 Task: Reset all filters.
Action: Mouse moved to (474, 209)
Screenshot: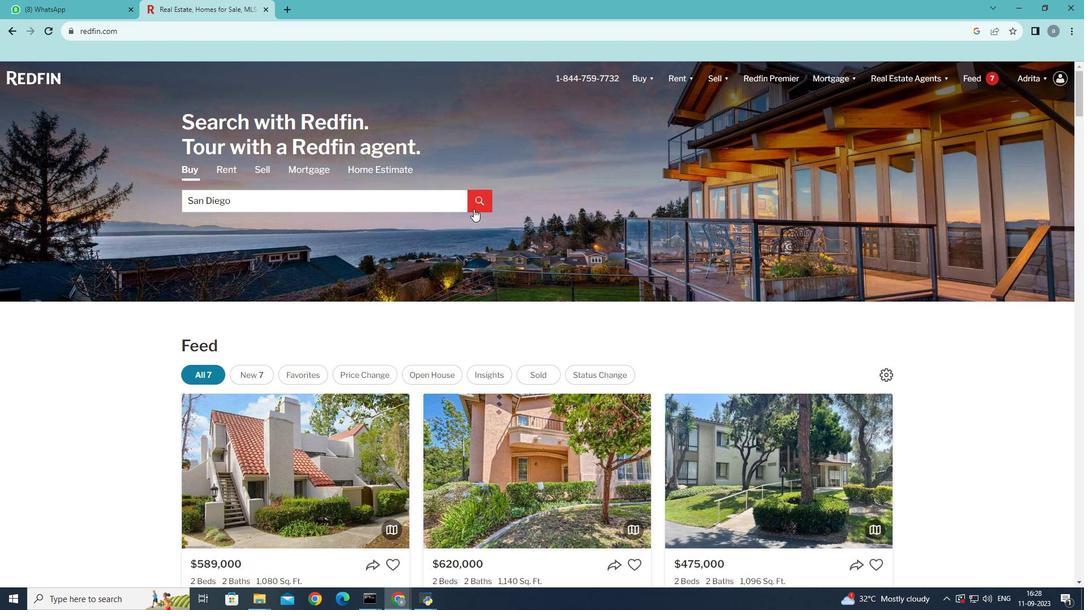 
Action: Mouse pressed left at (474, 209)
Screenshot: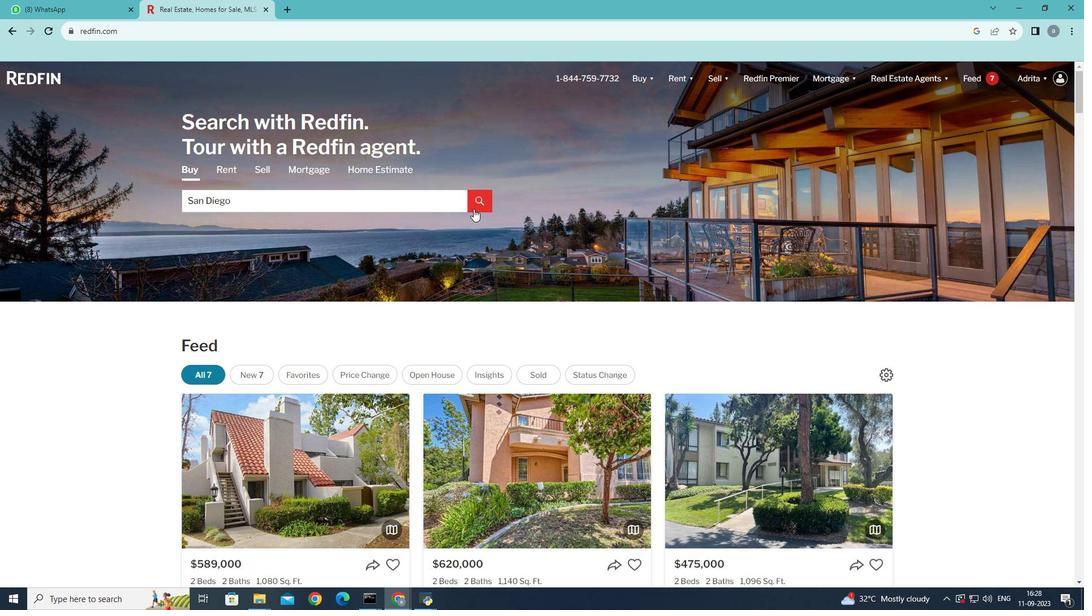
Action: Mouse moved to (962, 148)
Screenshot: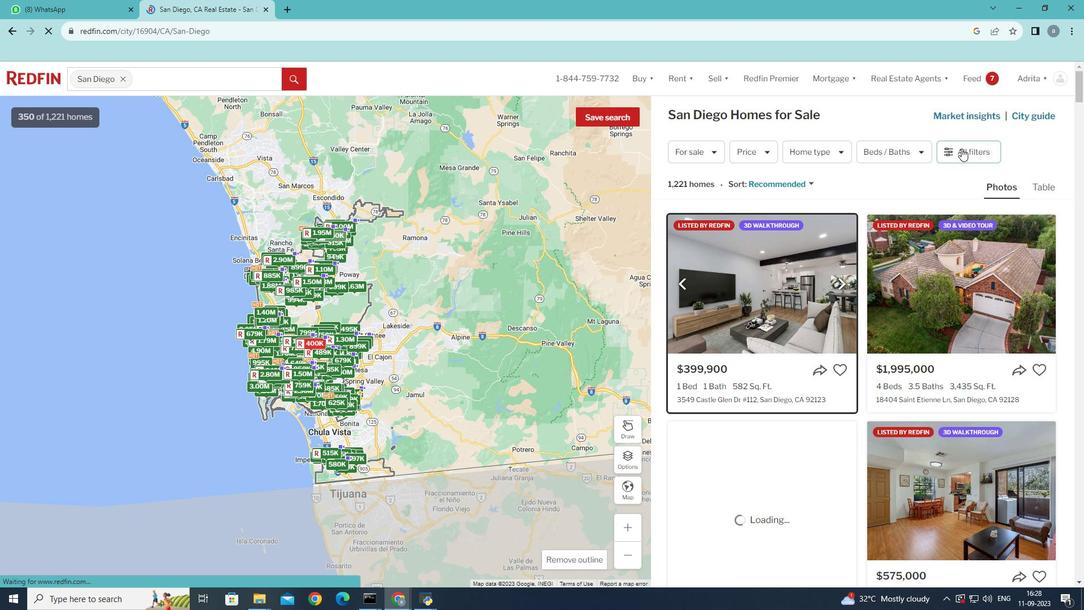 
Action: Mouse pressed left at (962, 148)
Screenshot: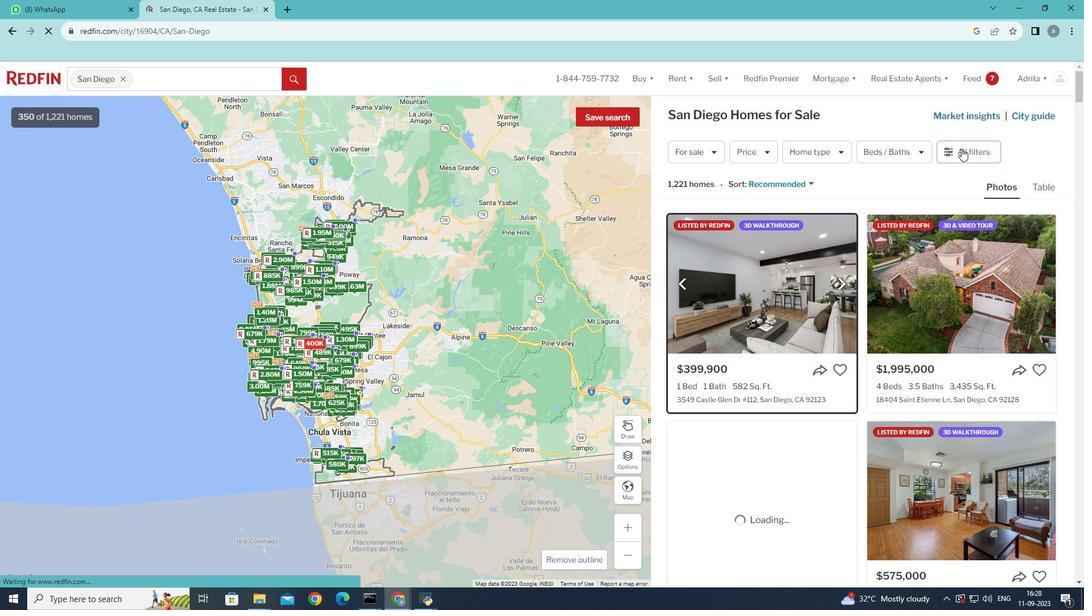 
Action: Mouse moved to (905, 303)
Screenshot: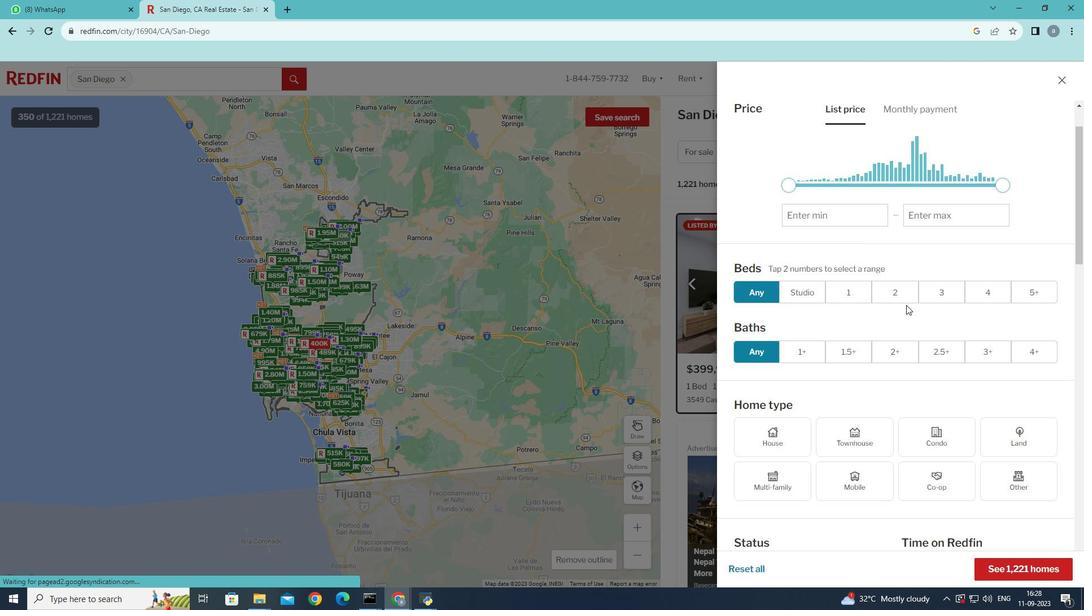 
Action: Mouse scrolled (905, 303) with delta (0, 0)
Screenshot: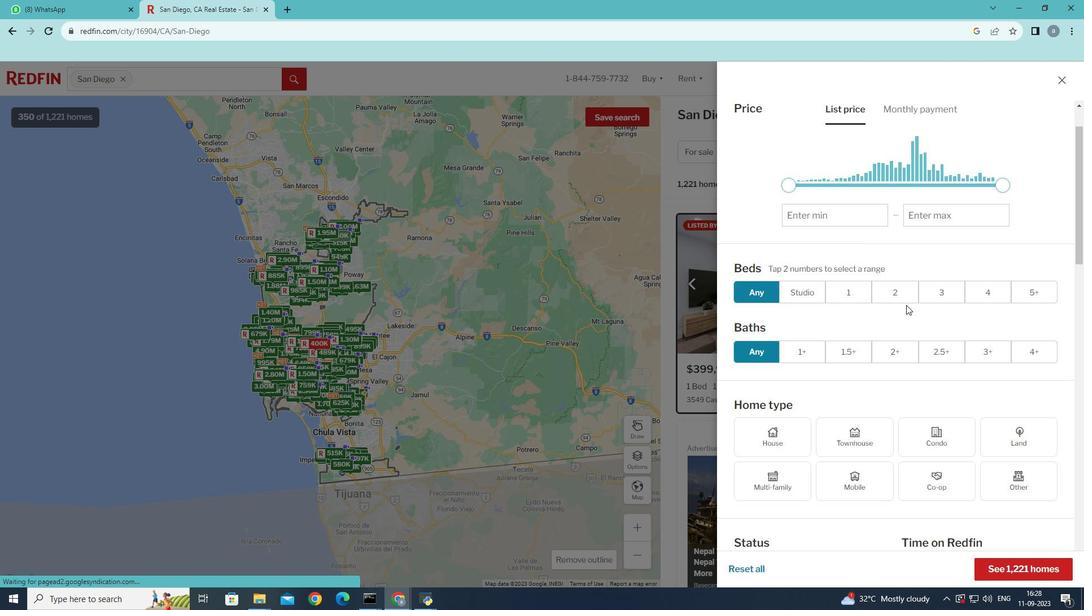 
Action: Mouse moved to (905, 304)
Screenshot: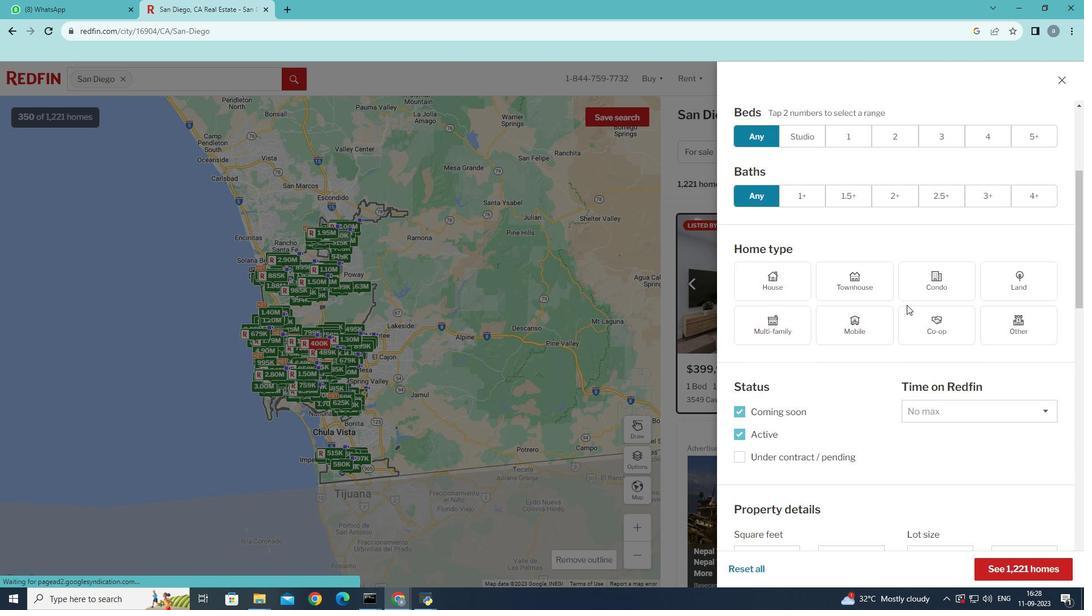 
Action: Mouse scrolled (905, 303) with delta (0, 0)
Screenshot: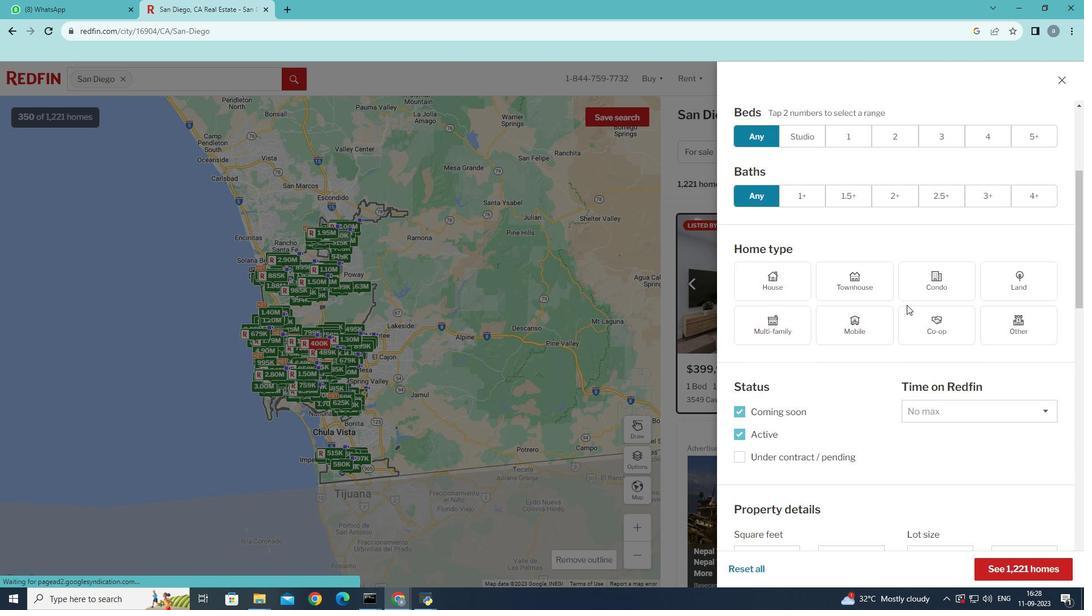 
Action: Mouse moved to (906, 305)
Screenshot: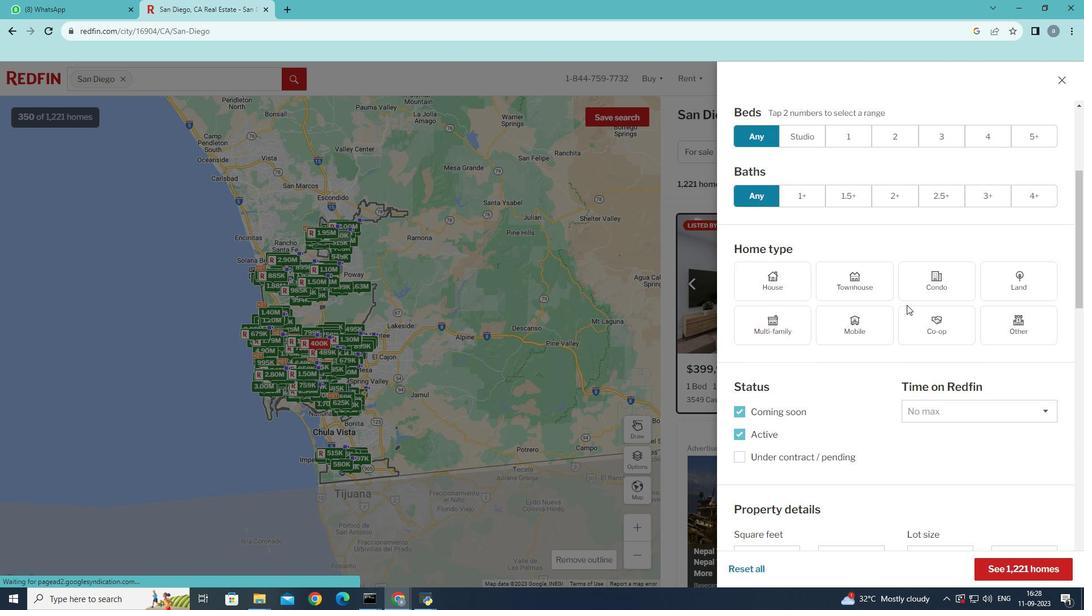 
Action: Mouse scrolled (906, 304) with delta (0, 0)
Screenshot: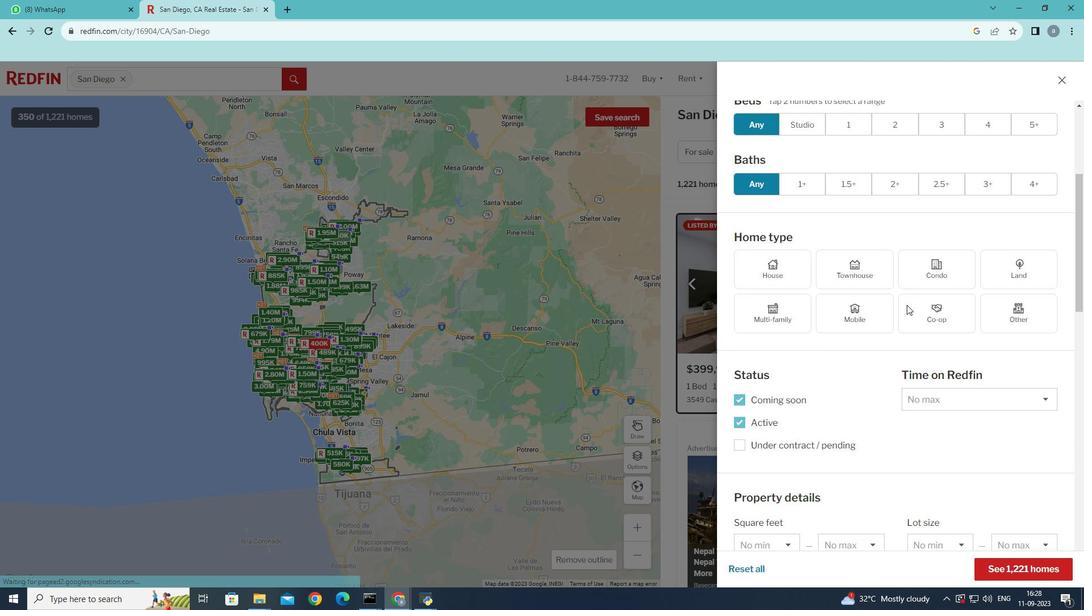 
Action: Mouse moved to (906, 305)
Screenshot: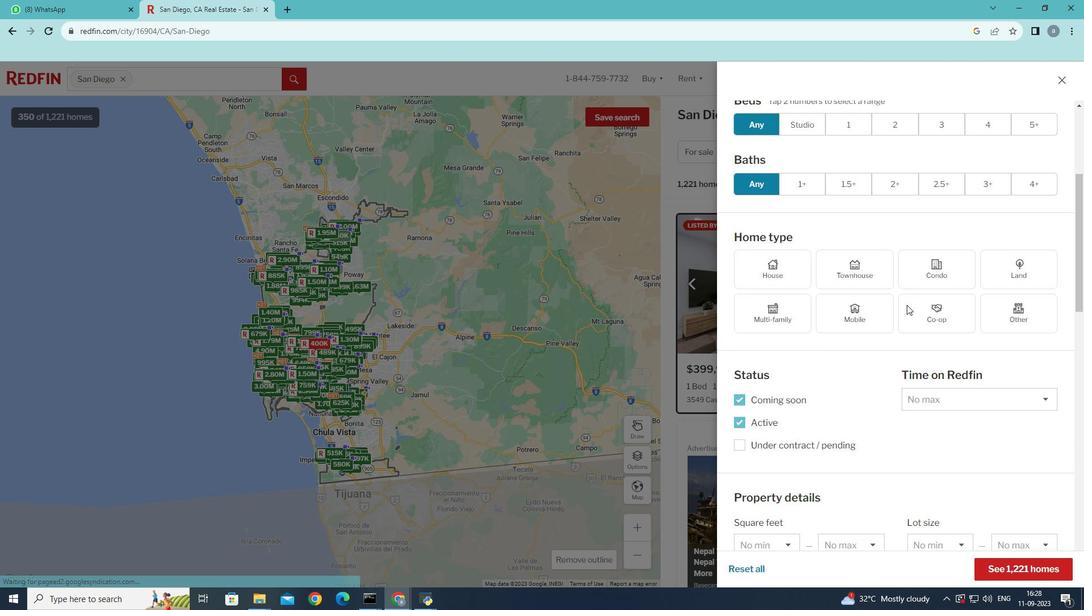 
Action: Mouse scrolled (906, 304) with delta (0, 0)
Screenshot: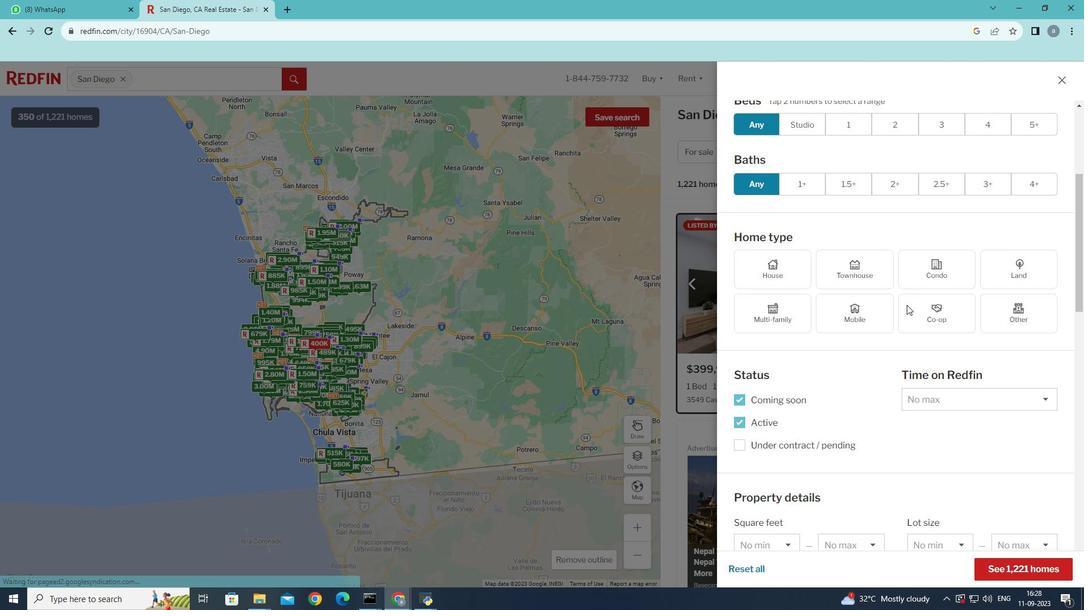 
Action: Mouse moved to (907, 305)
Screenshot: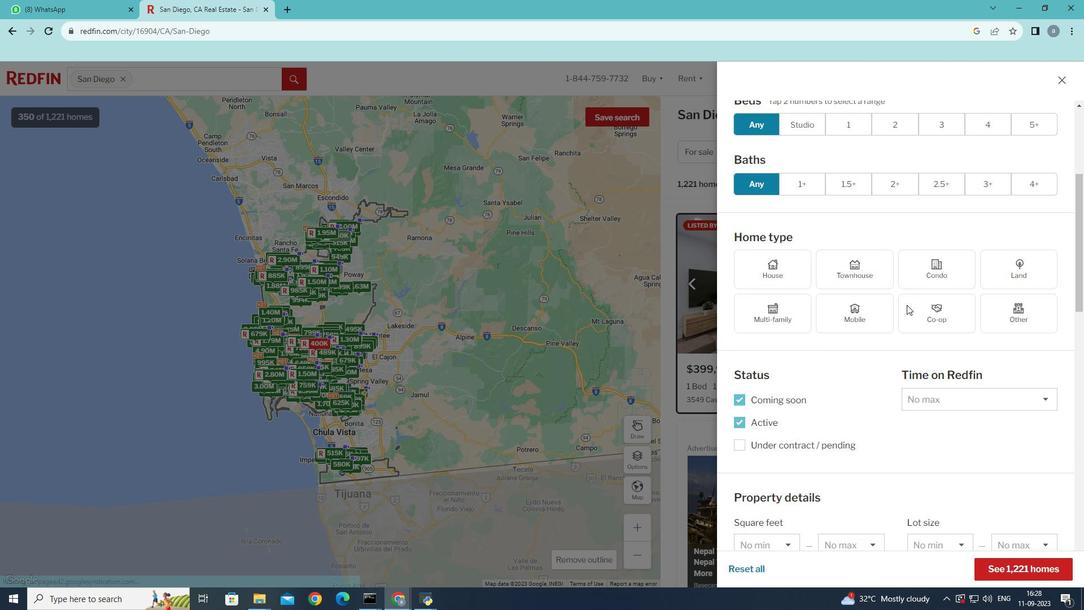 
Action: Mouse scrolled (907, 304) with delta (0, 0)
Screenshot: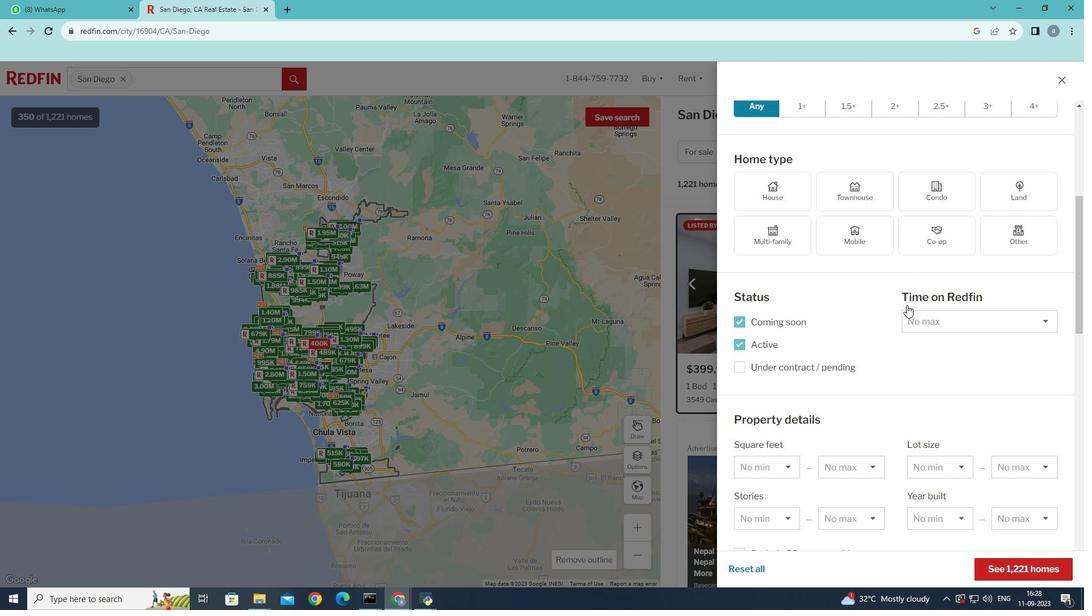 
Action: Mouse scrolled (907, 304) with delta (0, 0)
Screenshot: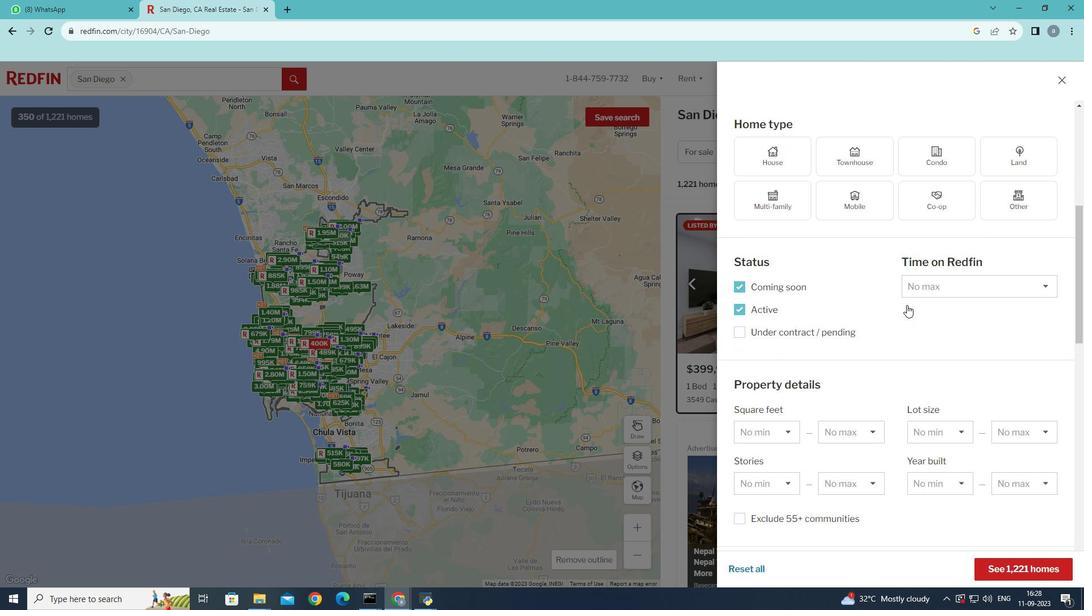 
Action: Mouse moved to (908, 305)
Screenshot: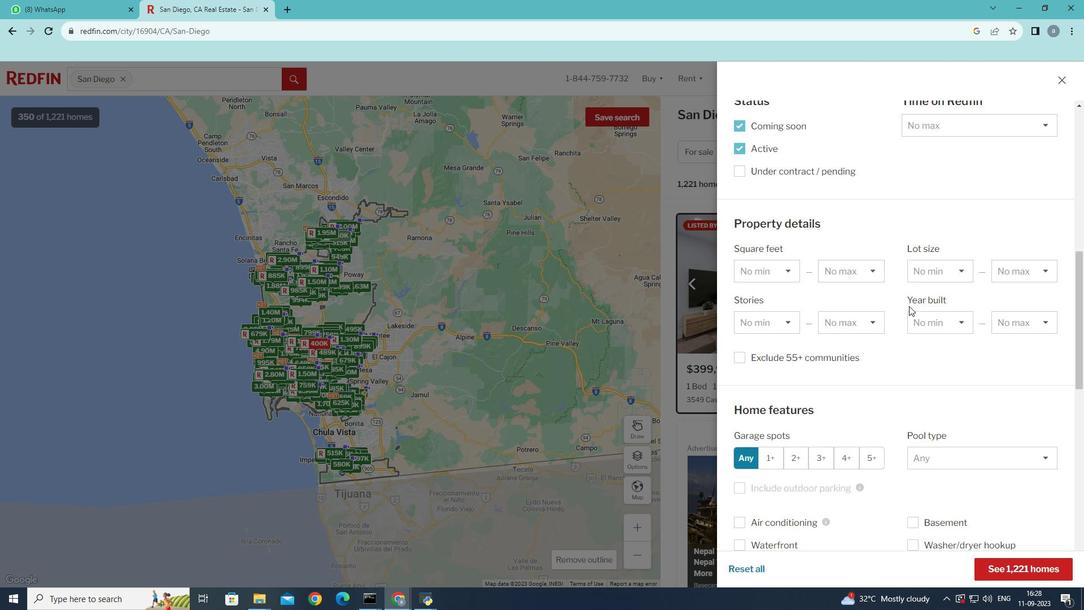 
Action: Mouse scrolled (908, 304) with delta (0, 0)
Screenshot: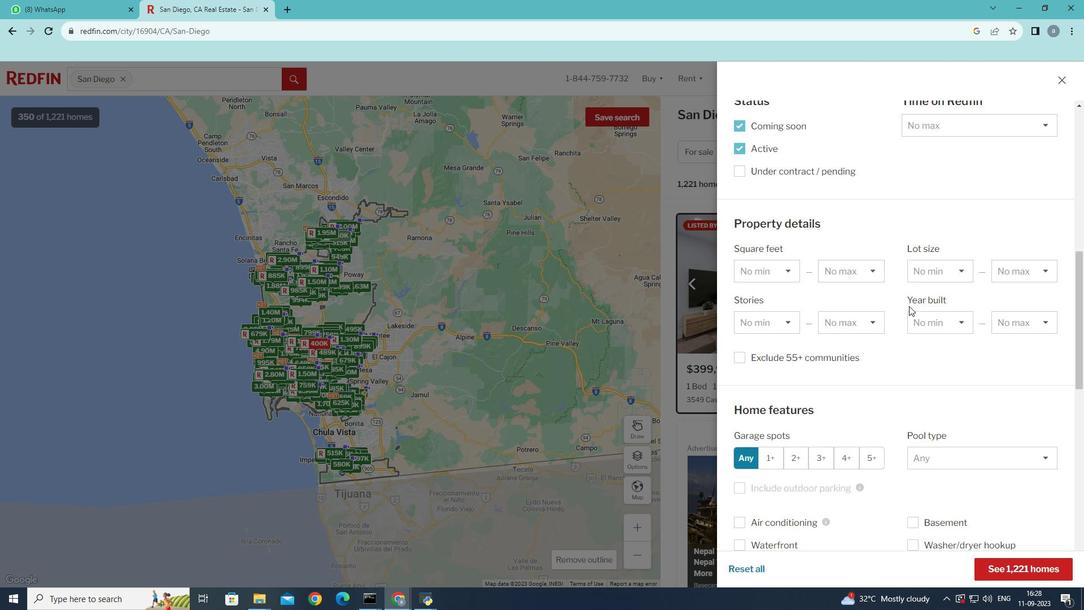 
Action: Mouse moved to (909, 306)
Screenshot: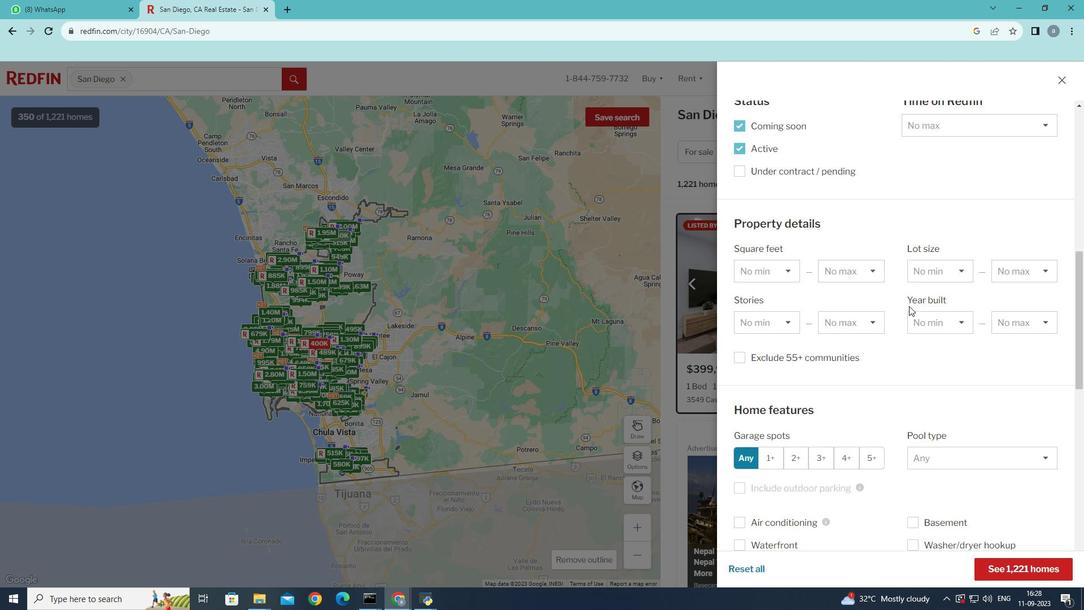 
Action: Mouse scrolled (909, 305) with delta (0, 0)
Screenshot: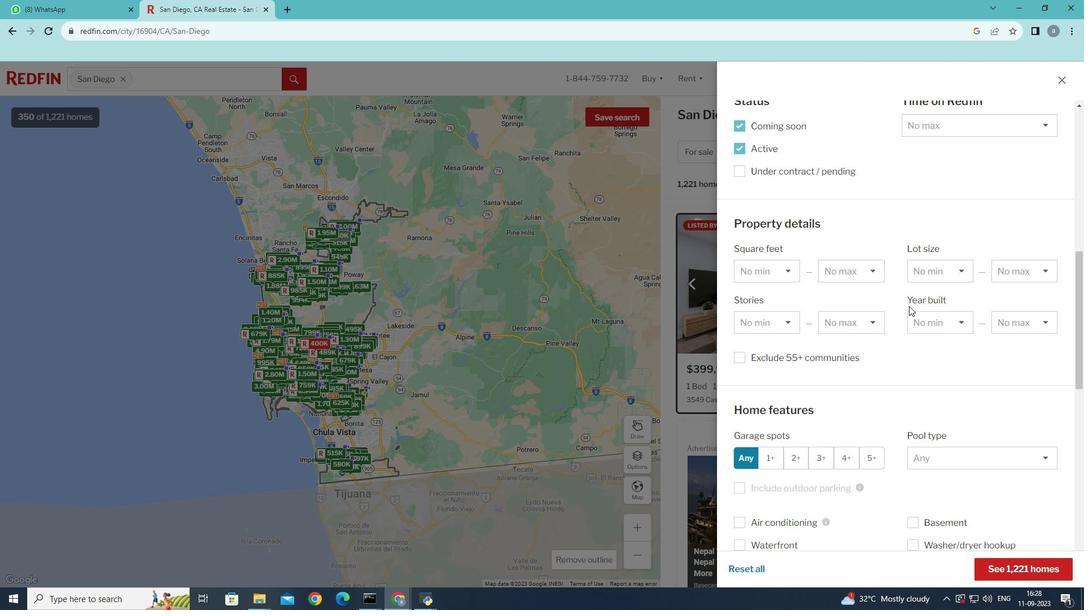 
Action: Mouse scrolled (909, 305) with delta (0, 0)
Screenshot: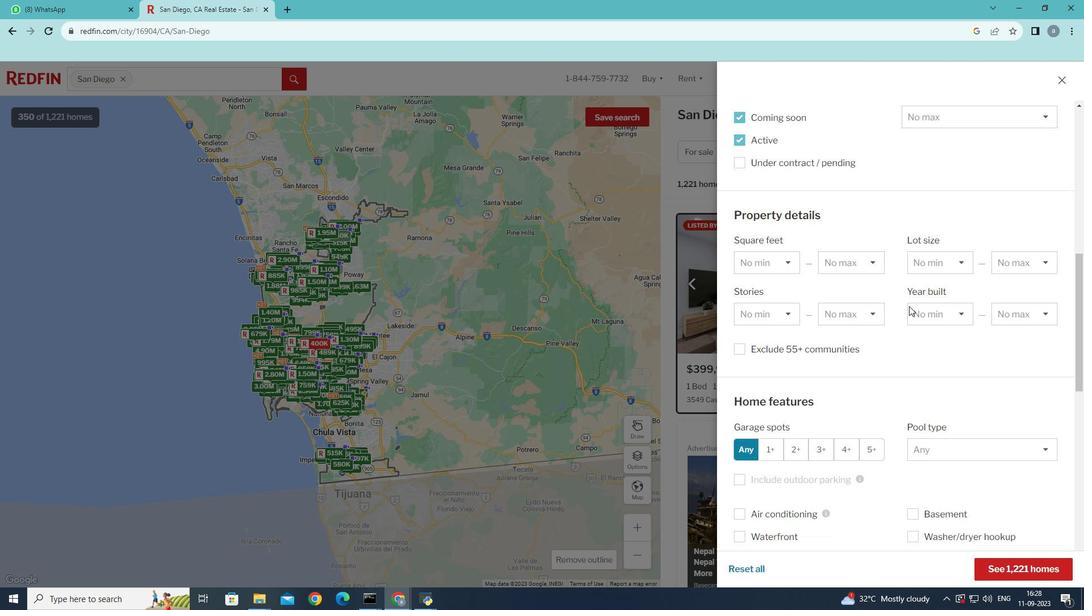 
Action: Mouse moved to (911, 306)
Screenshot: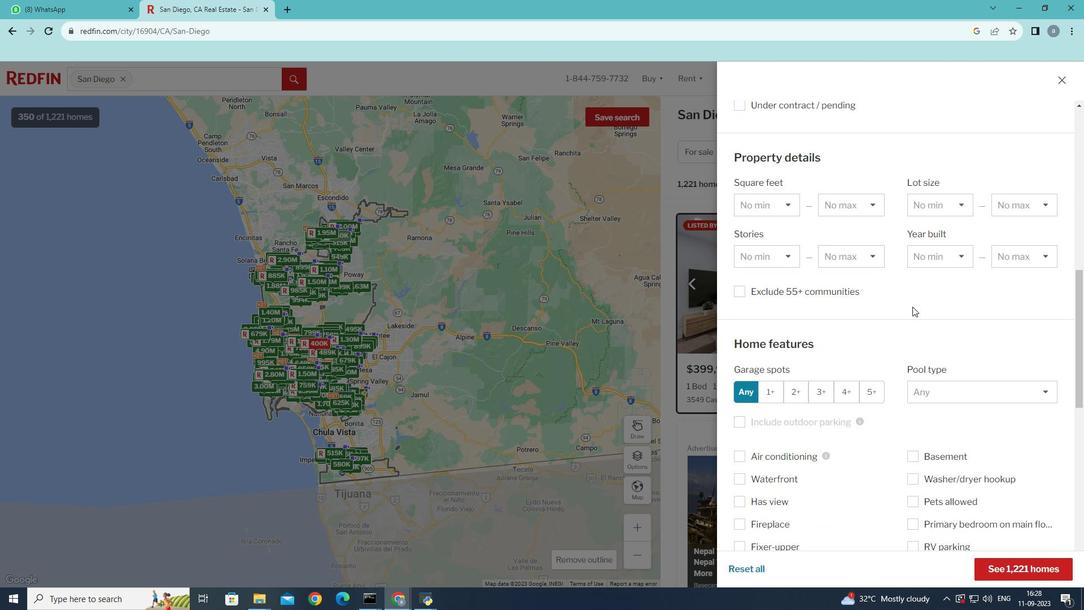 
Action: Mouse scrolled (911, 306) with delta (0, 0)
Screenshot: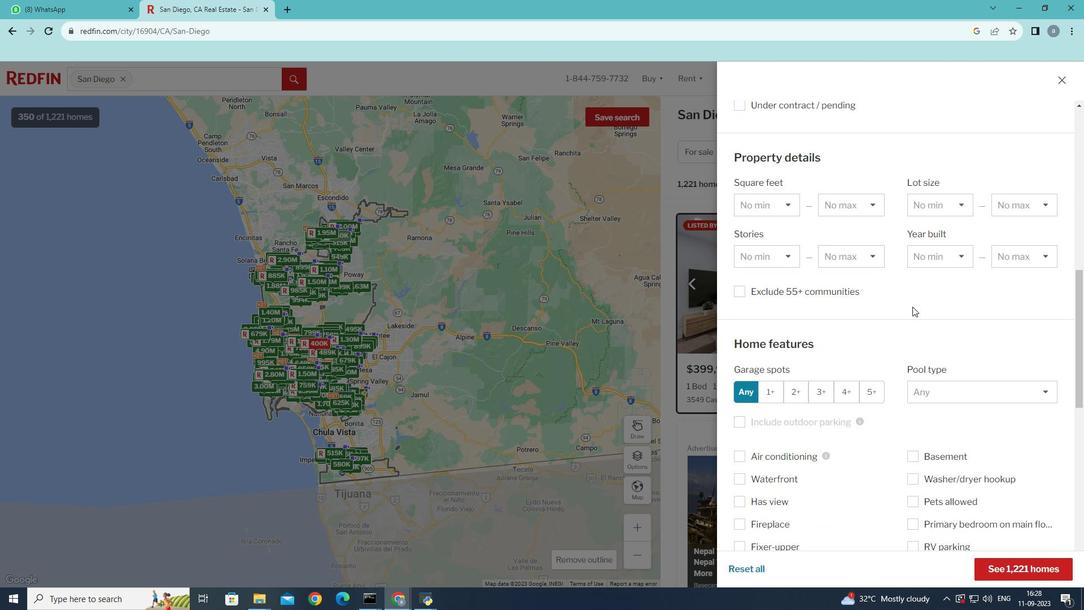 
Action: Mouse moved to (912, 306)
Screenshot: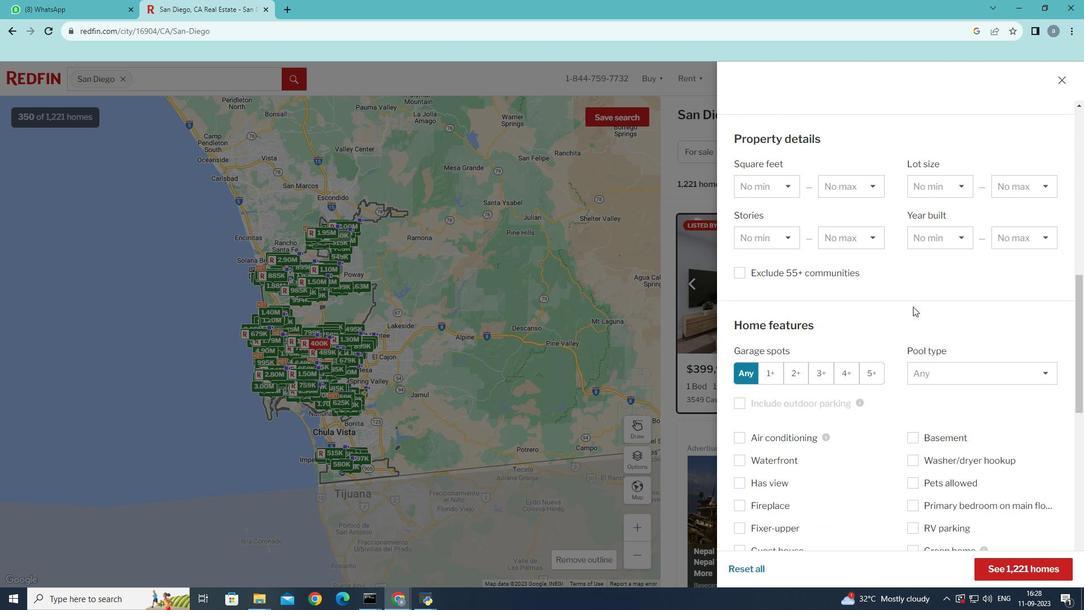 
Action: Mouse scrolled (912, 306) with delta (0, 0)
Screenshot: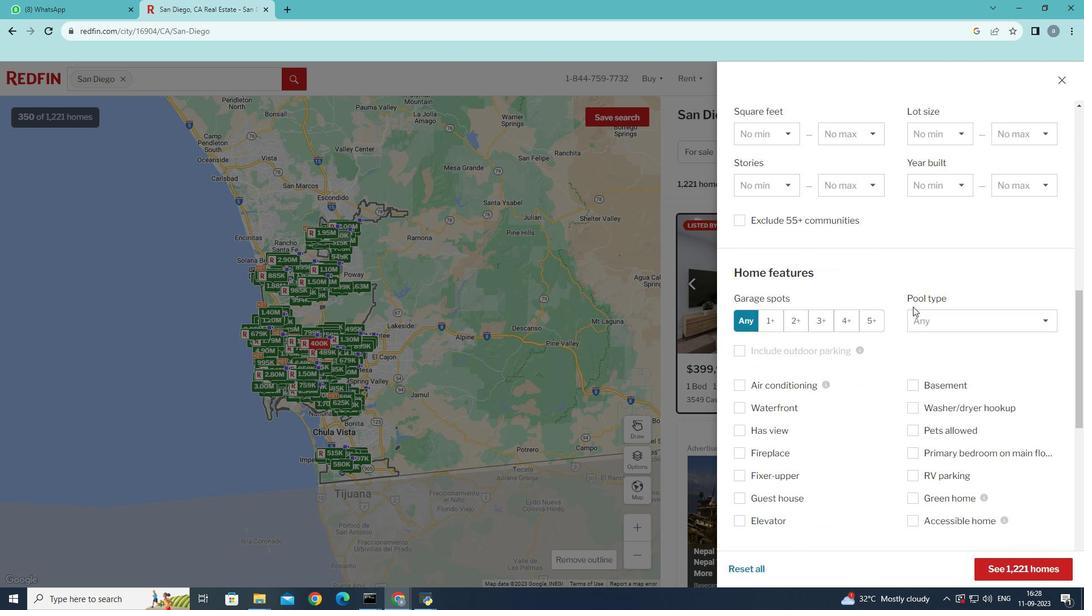 
Action: Mouse moved to (913, 306)
Screenshot: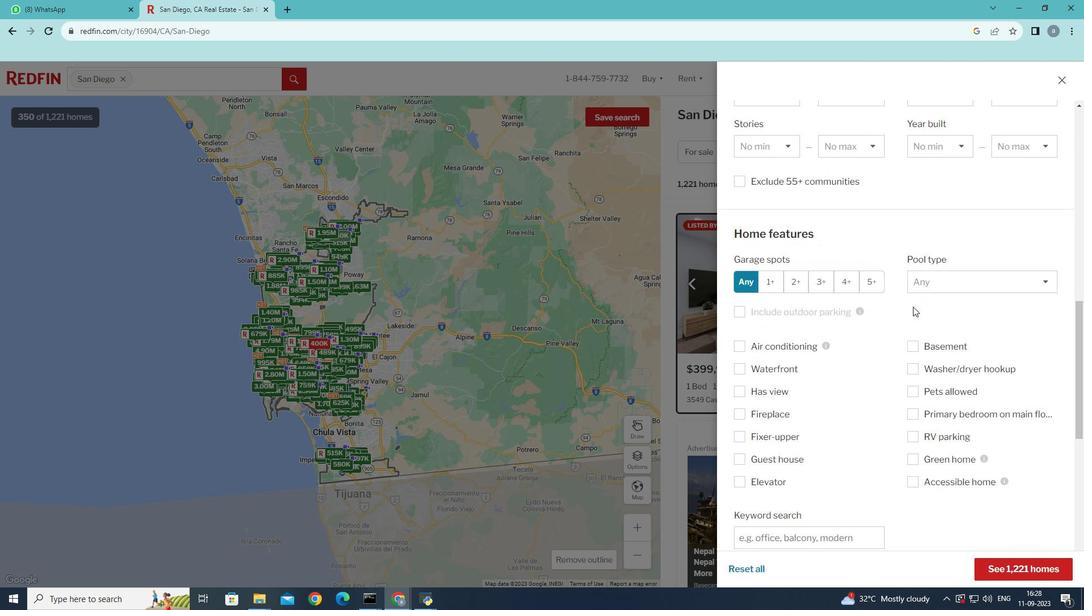 
Action: Mouse scrolled (913, 306) with delta (0, 0)
Screenshot: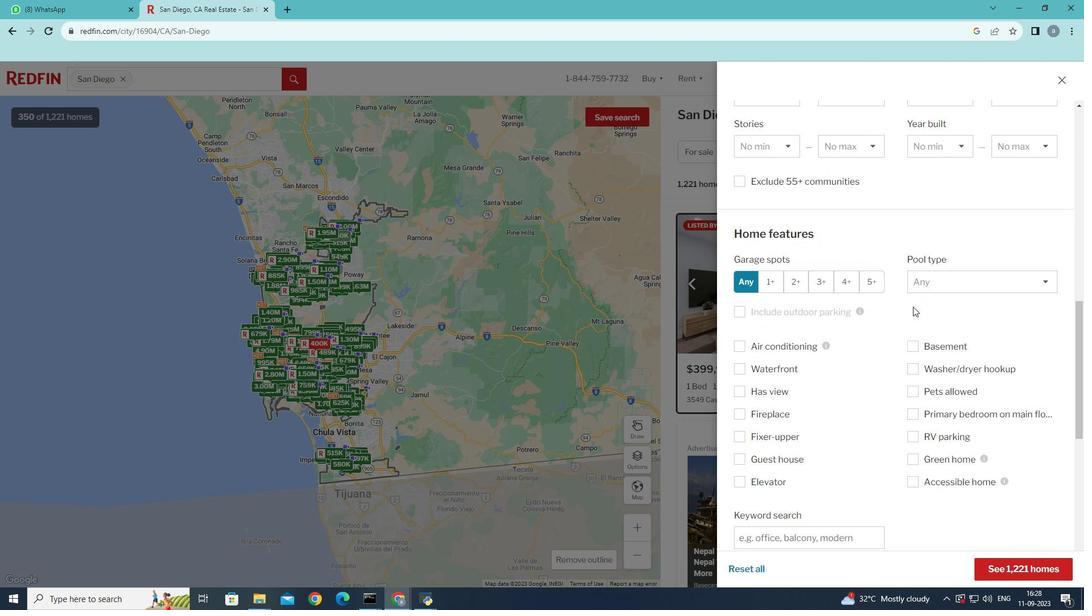 
Action: Mouse moved to (913, 306)
Screenshot: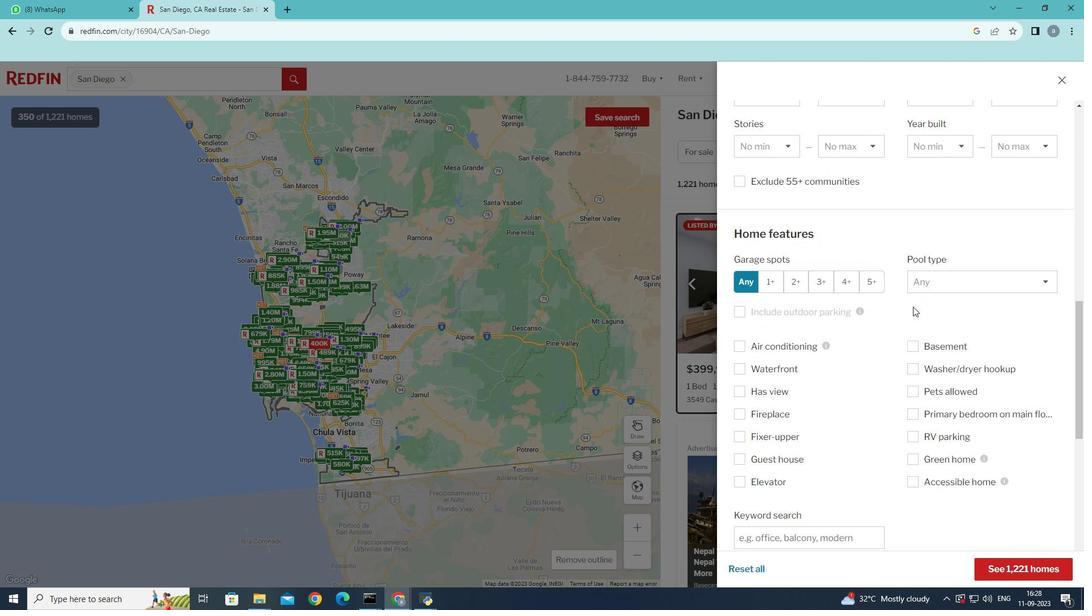 
Action: Mouse scrolled (913, 306) with delta (0, 0)
Screenshot: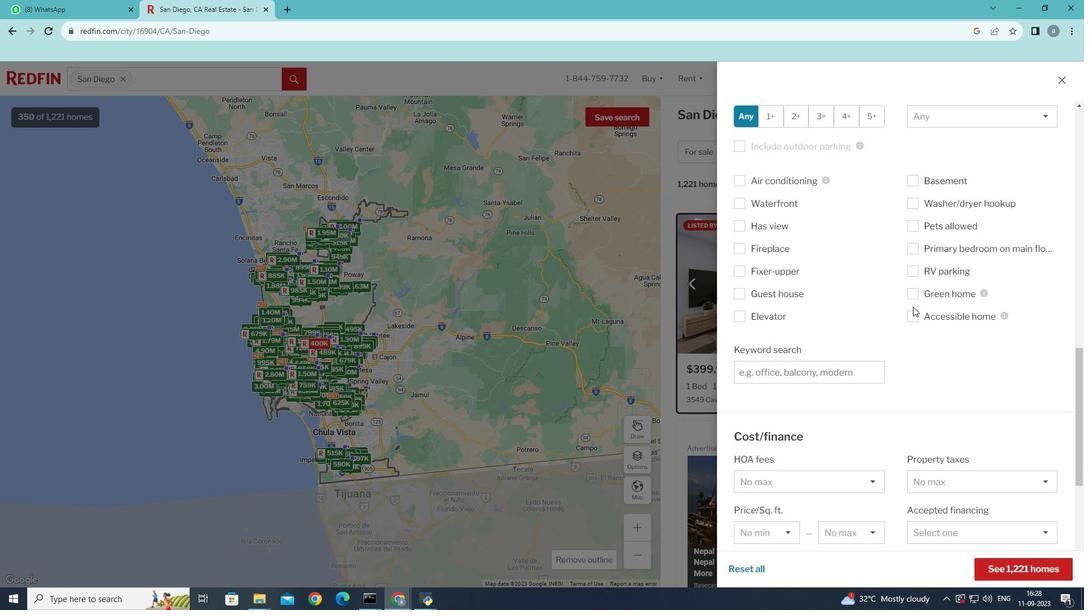 
Action: Mouse scrolled (913, 306) with delta (0, 0)
Screenshot: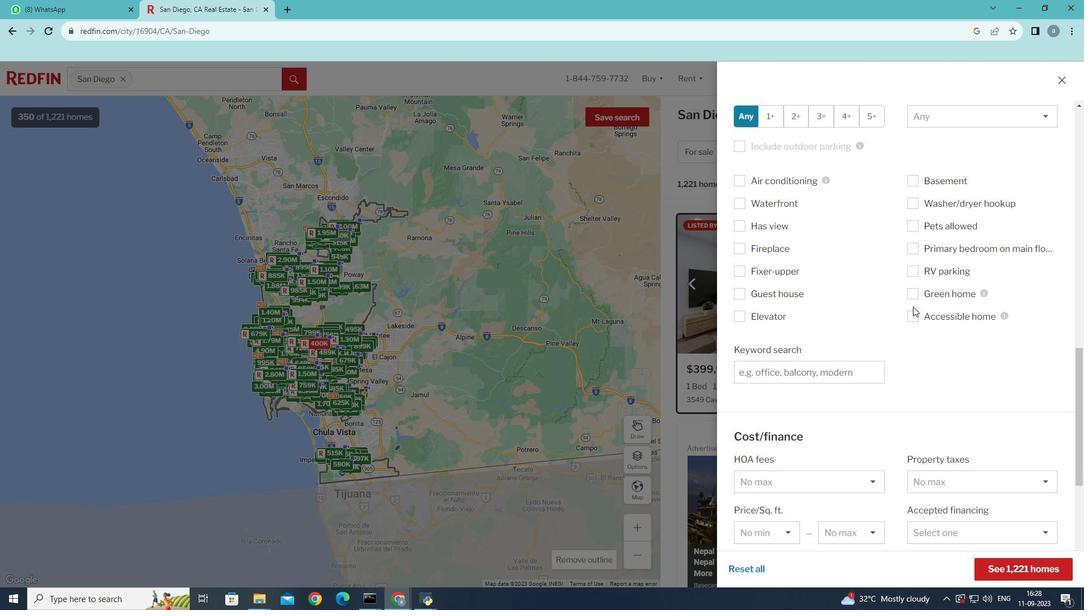 
Action: Mouse scrolled (913, 306) with delta (0, 0)
Screenshot: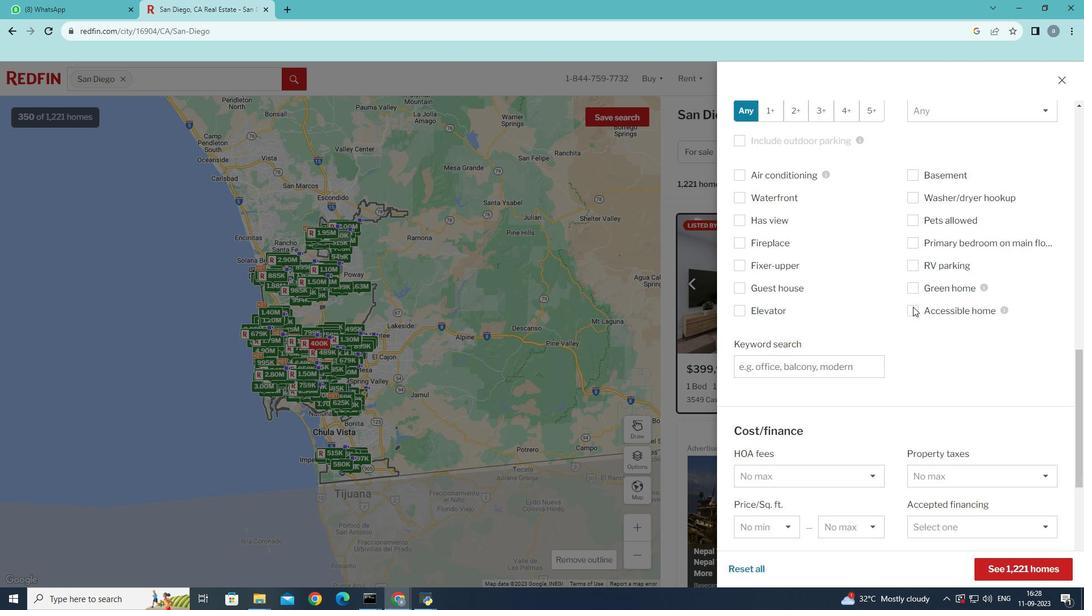 
Action: Mouse scrolled (913, 306) with delta (0, 0)
Screenshot: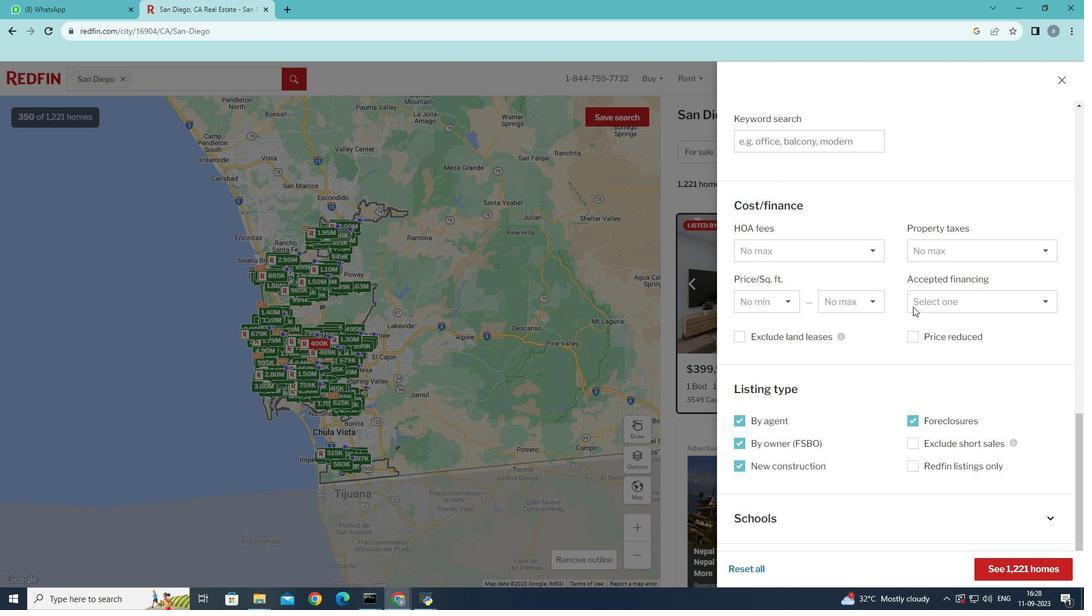 
Action: Mouse scrolled (913, 306) with delta (0, 0)
Screenshot: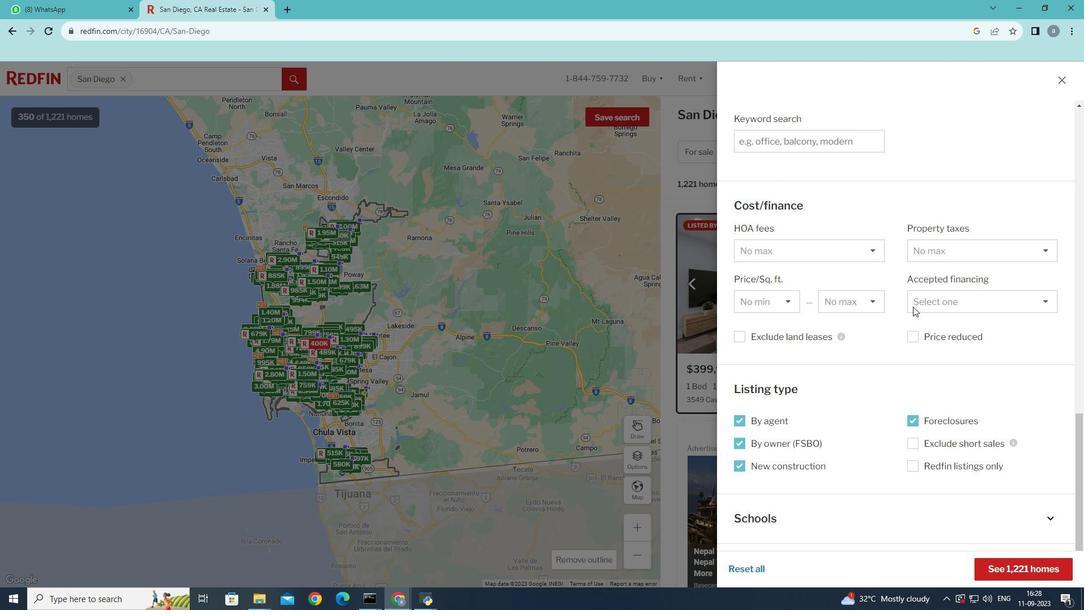 
Action: Mouse scrolled (913, 306) with delta (0, 0)
Screenshot: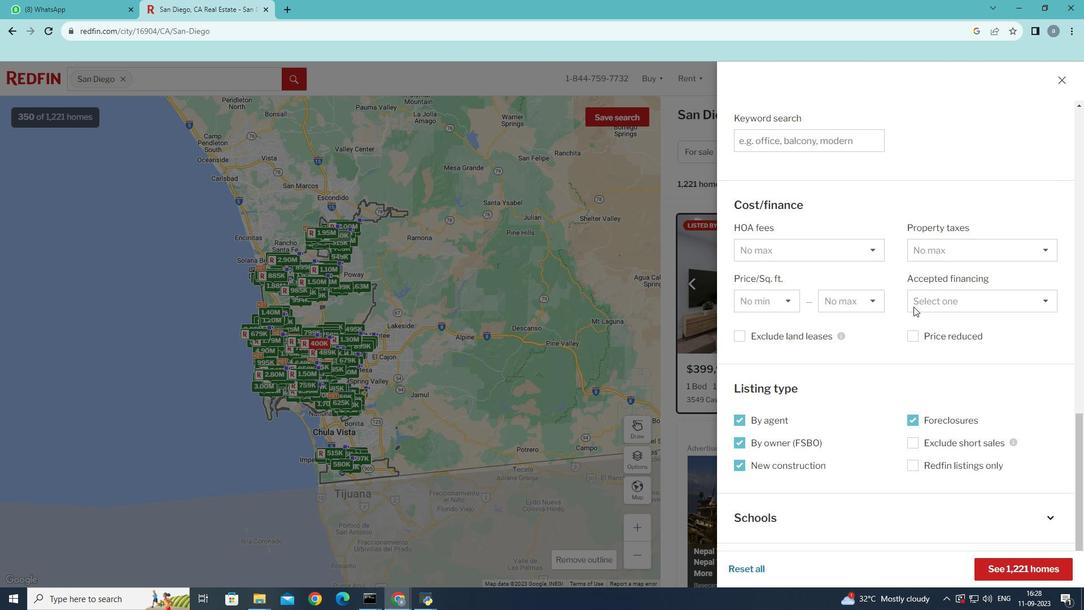 
Action: Mouse scrolled (913, 306) with delta (0, 0)
Screenshot: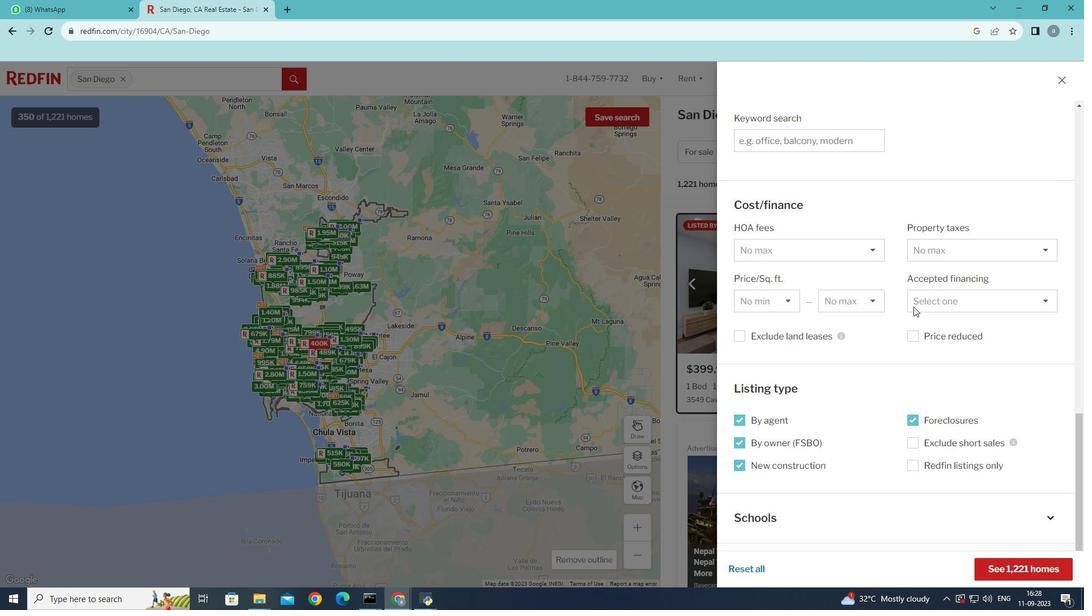 
Action: Mouse moved to (914, 306)
Screenshot: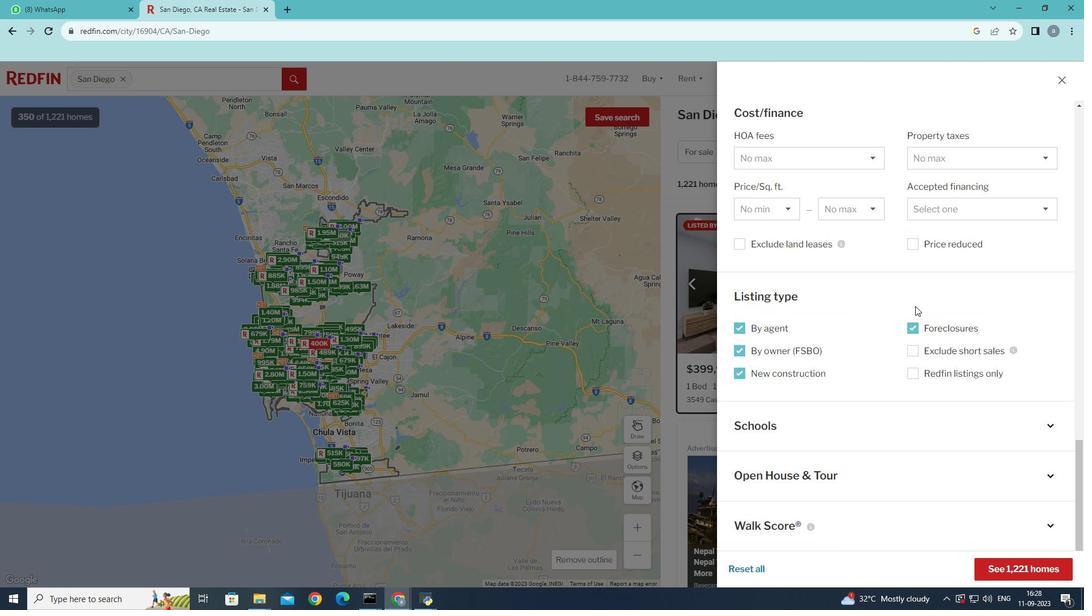 
Action: Mouse scrolled (914, 305) with delta (0, 0)
Screenshot: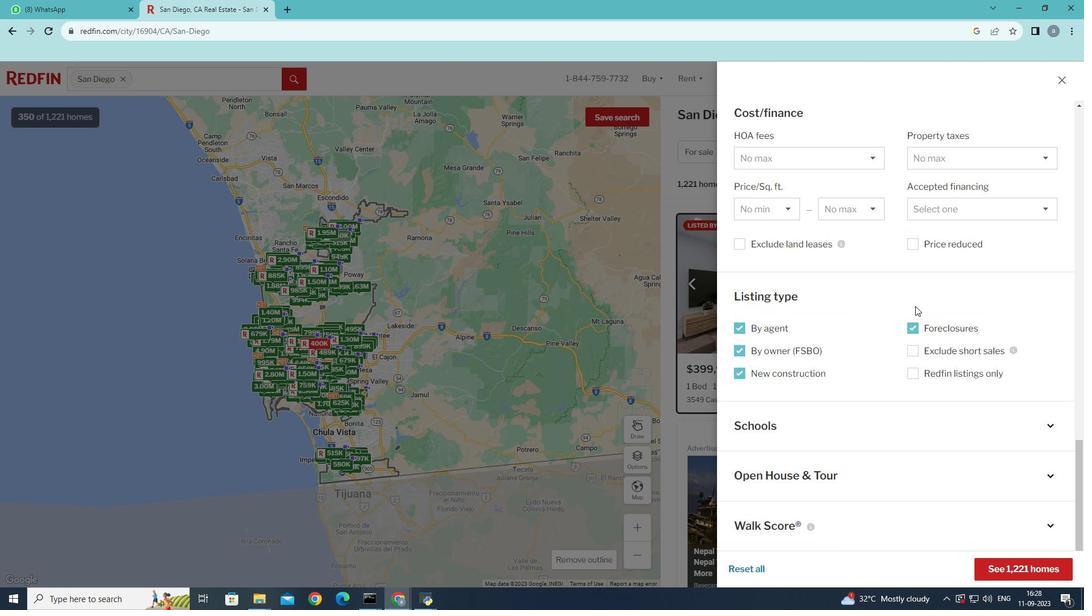 
Action: Mouse scrolled (914, 305) with delta (0, 0)
Screenshot: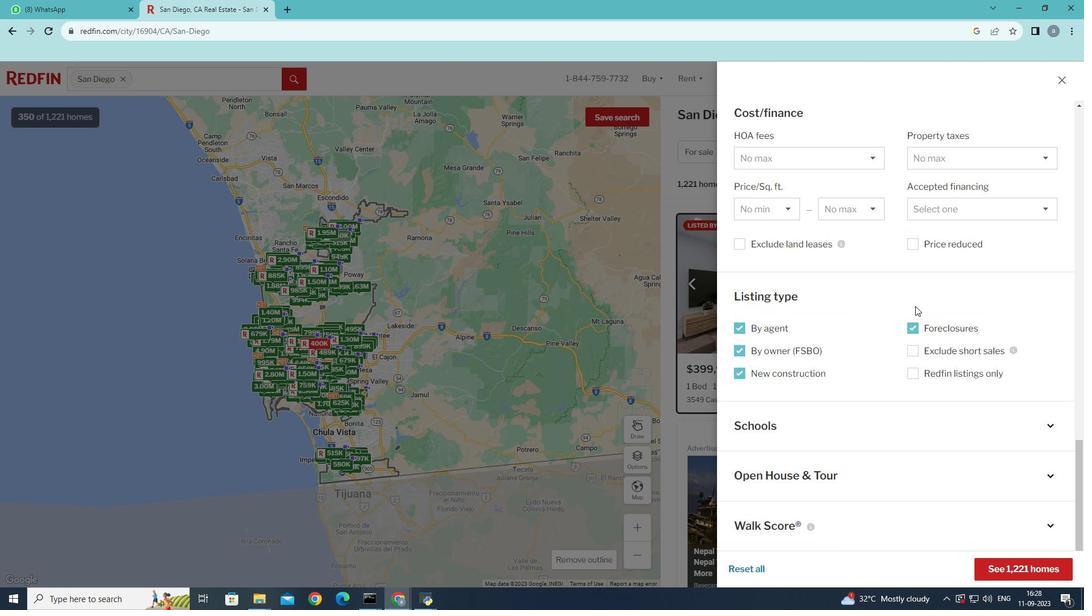 
Action: Mouse moved to (914, 306)
Screenshot: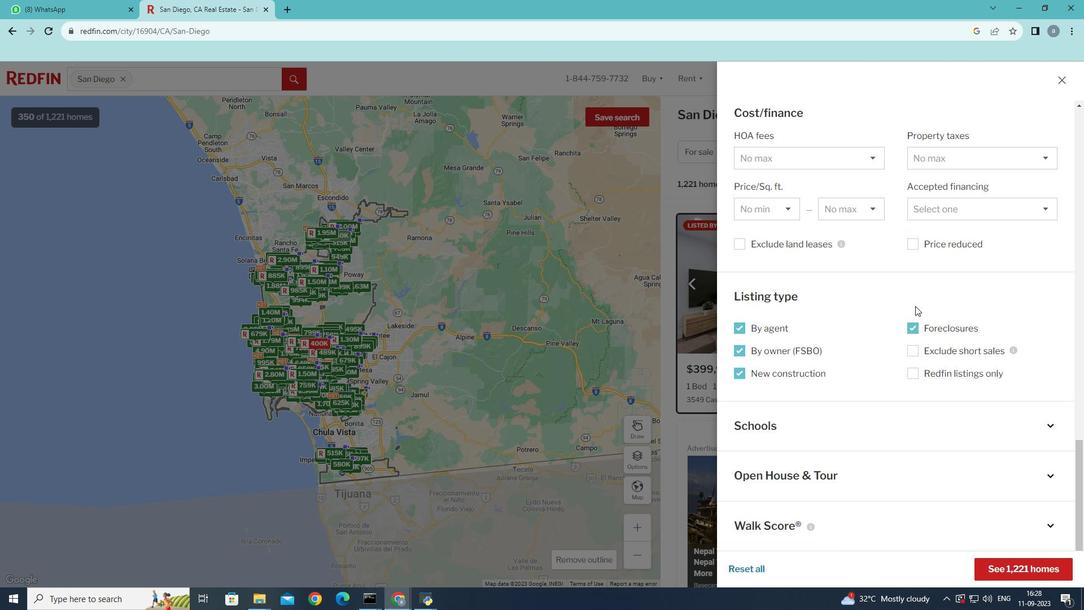
Action: Mouse scrolled (914, 305) with delta (0, 0)
Screenshot: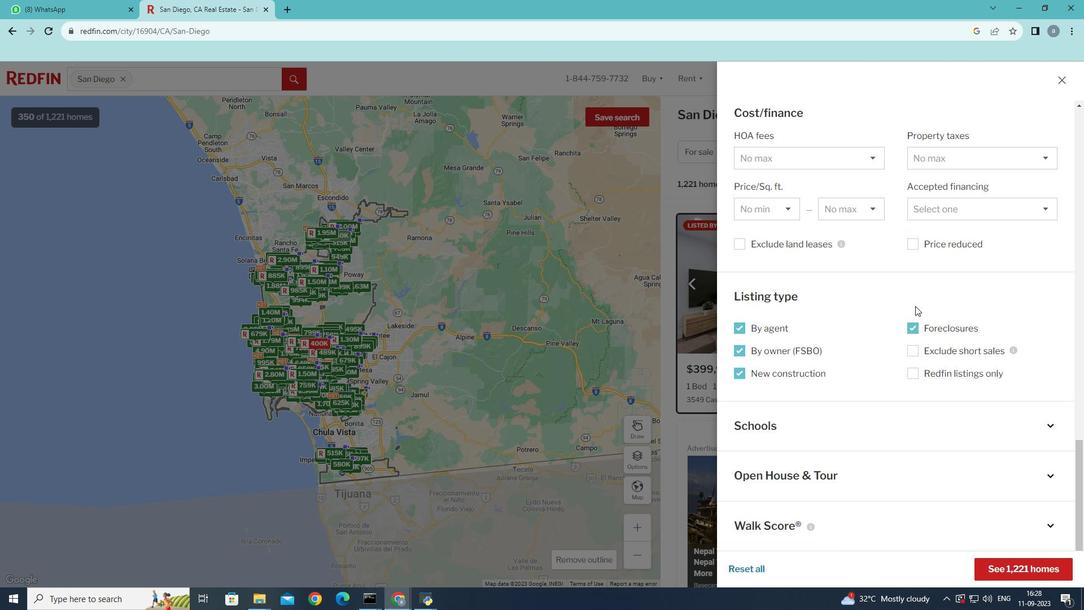 
Action: Mouse moved to (915, 306)
Screenshot: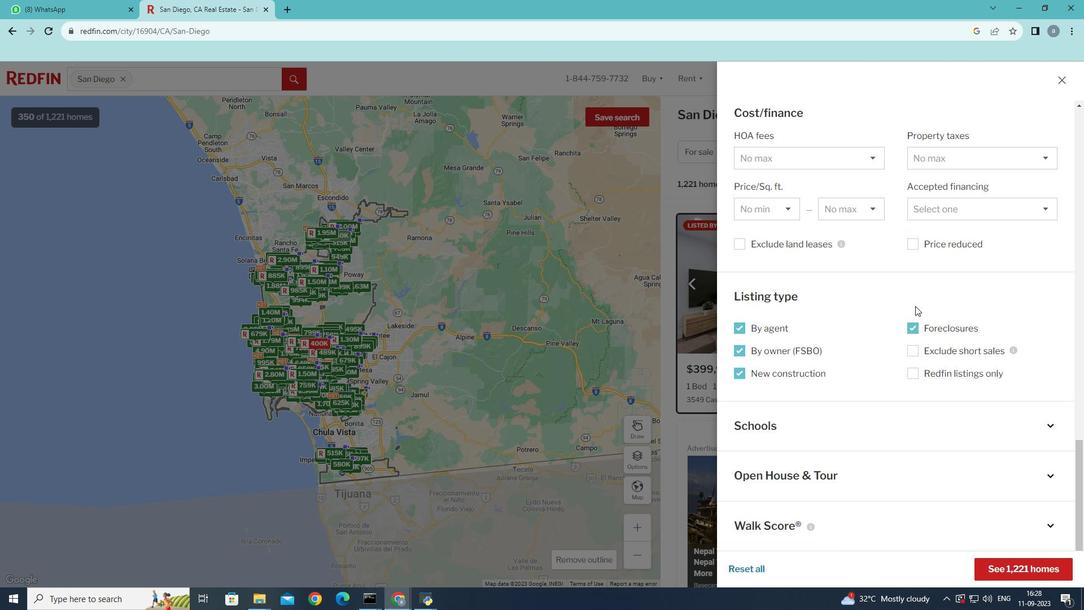 
Action: Mouse scrolled (915, 305) with delta (0, 0)
Screenshot: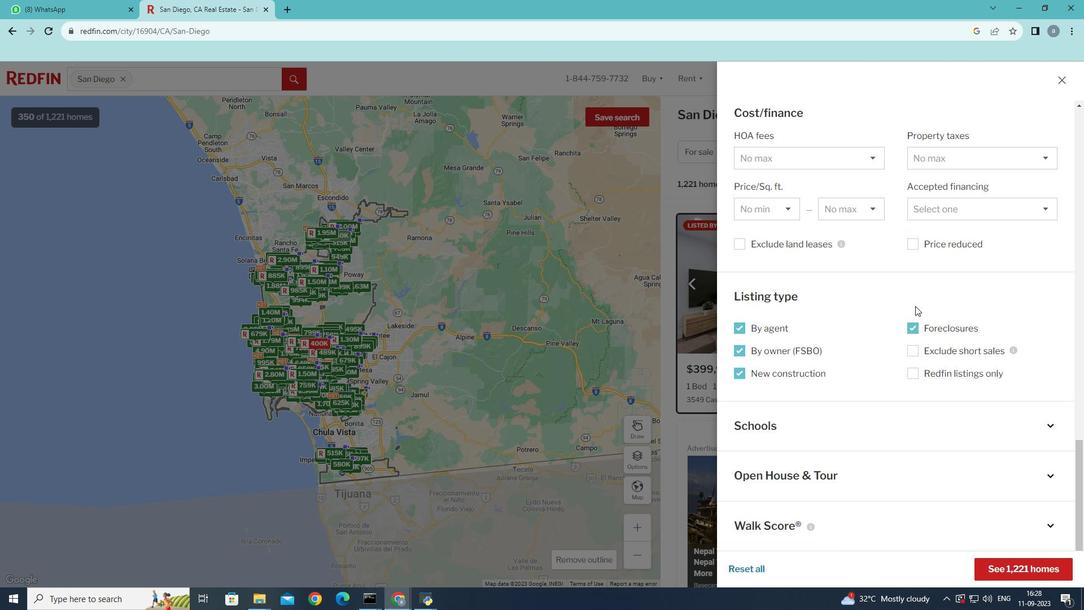 
Action: Mouse moved to (915, 306)
Screenshot: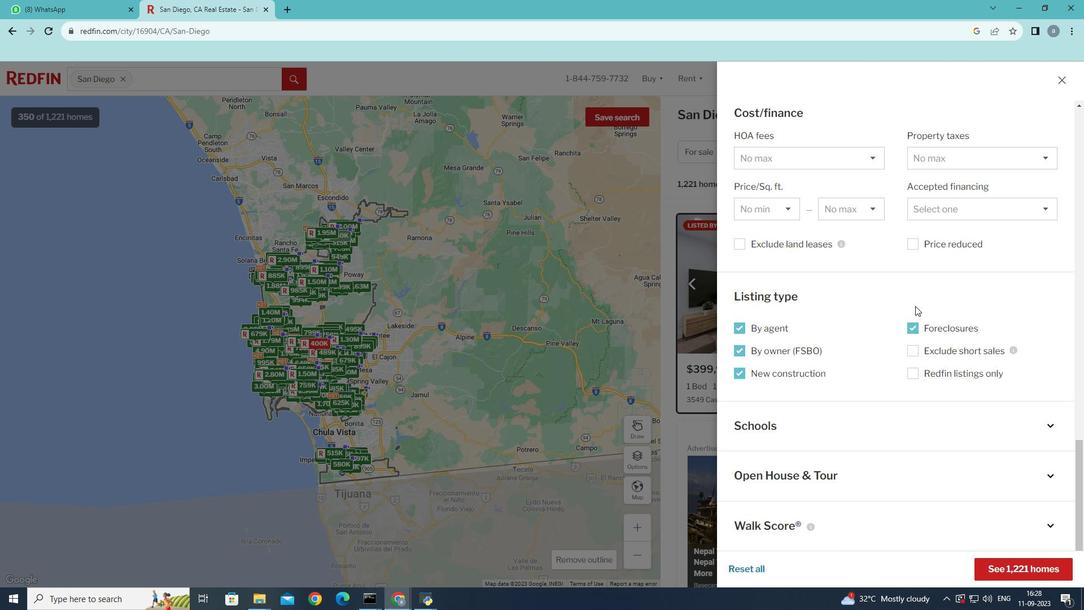 
Action: Mouse scrolled (915, 305) with delta (0, 0)
Screenshot: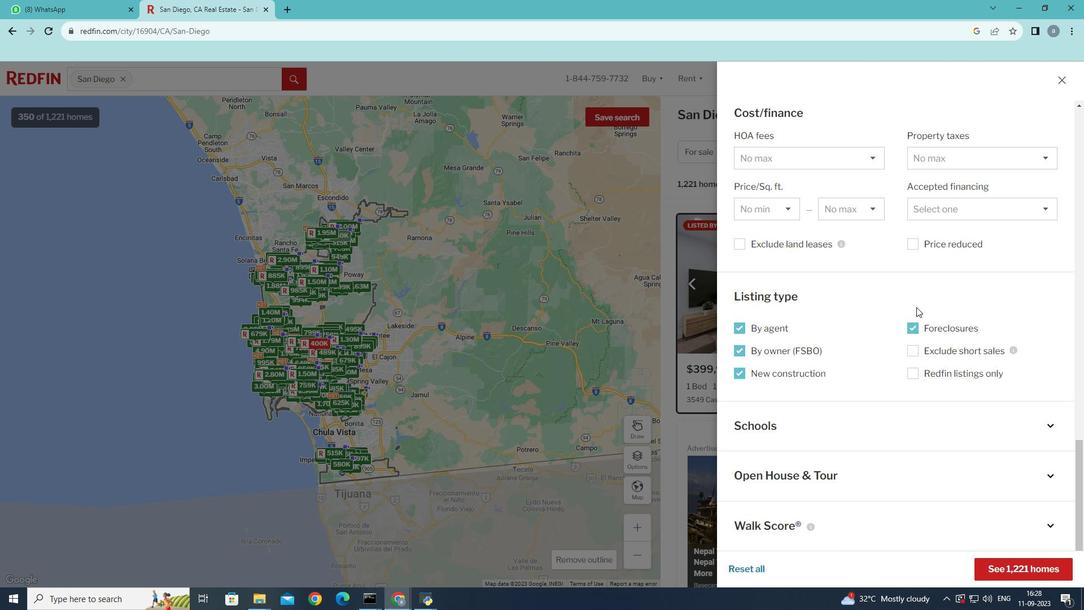 
Action: Mouse scrolled (915, 305) with delta (0, 0)
Screenshot: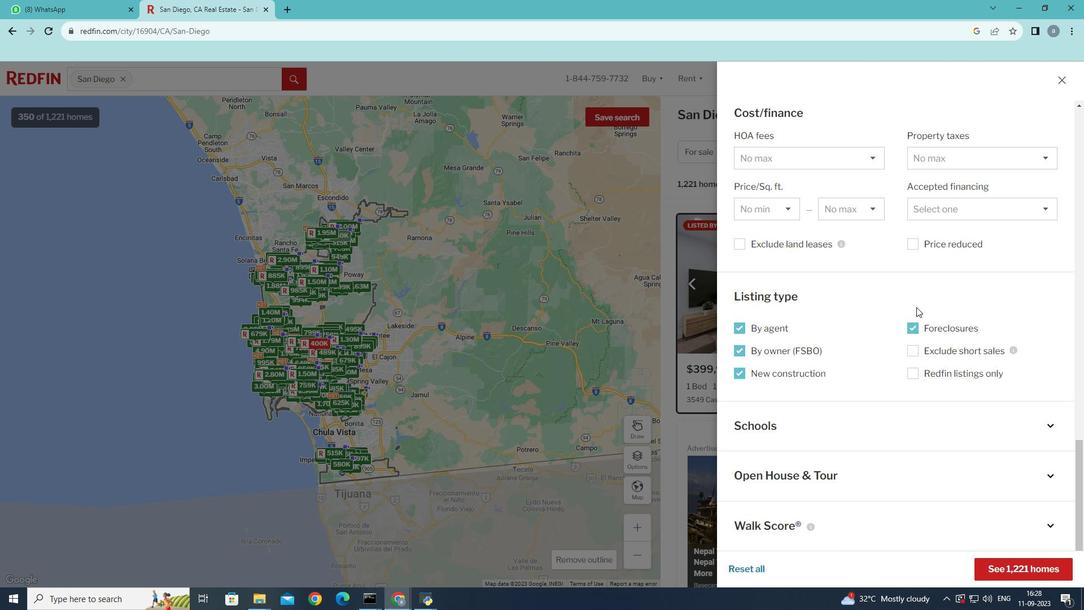 
Action: Mouse moved to (916, 306)
Screenshot: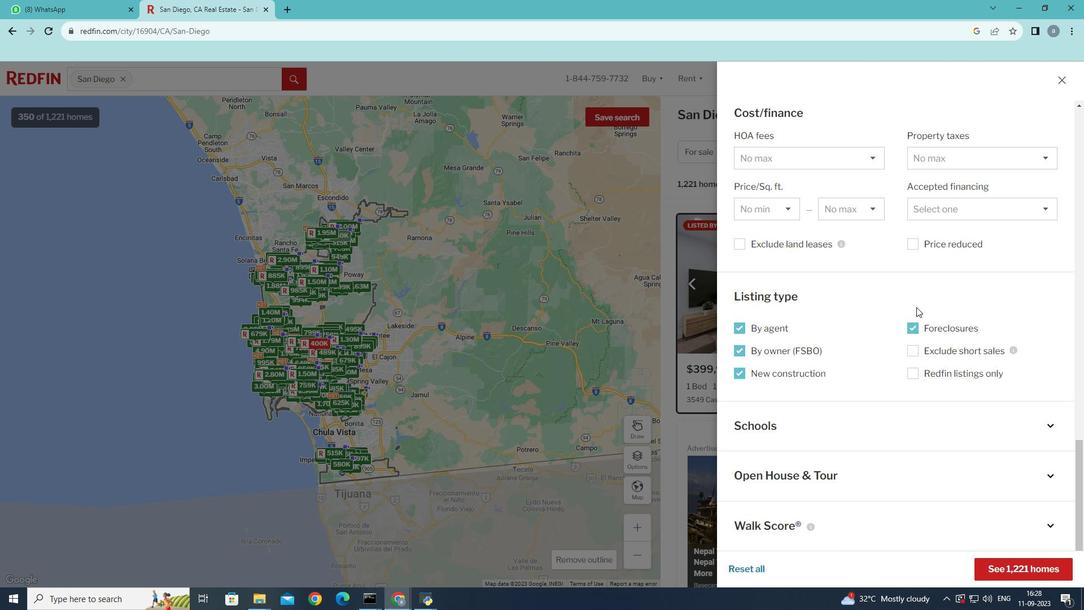
Action: Mouse scrolled (916, 305) with delta (0, 0)
Screenshot: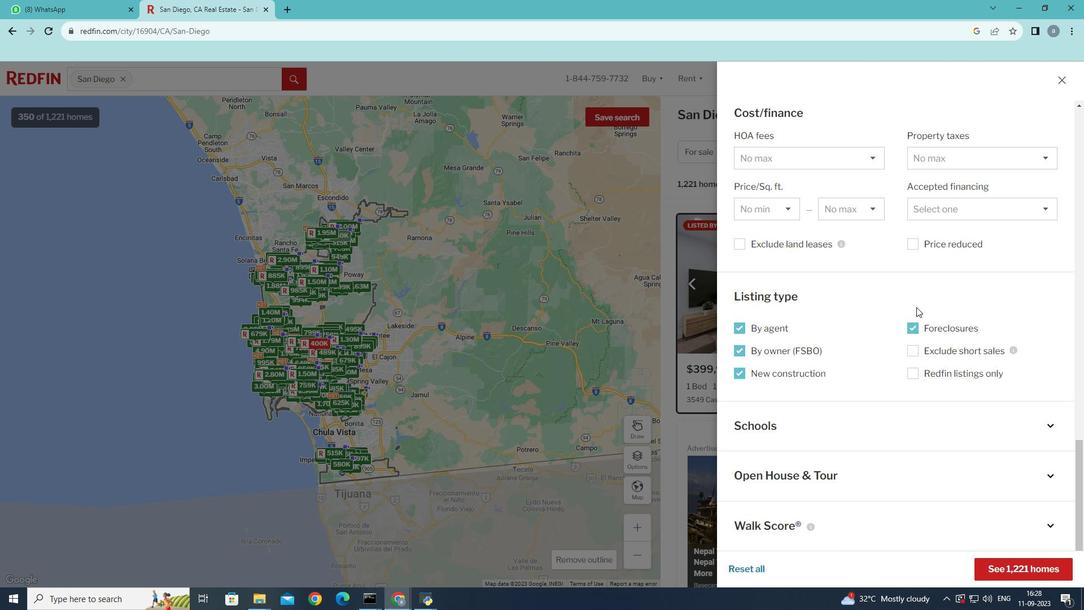 
Action: Mouse moved to (917, 306)
Screenshot: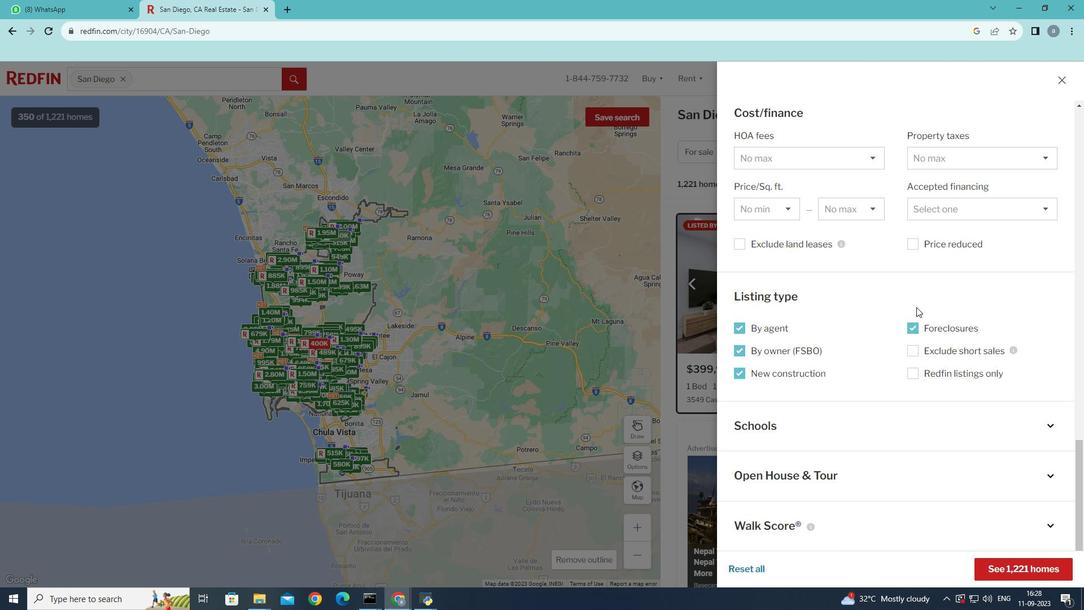 
Action: Mouse scrolled (917, 306) with delta (0, 0)
Screenshot: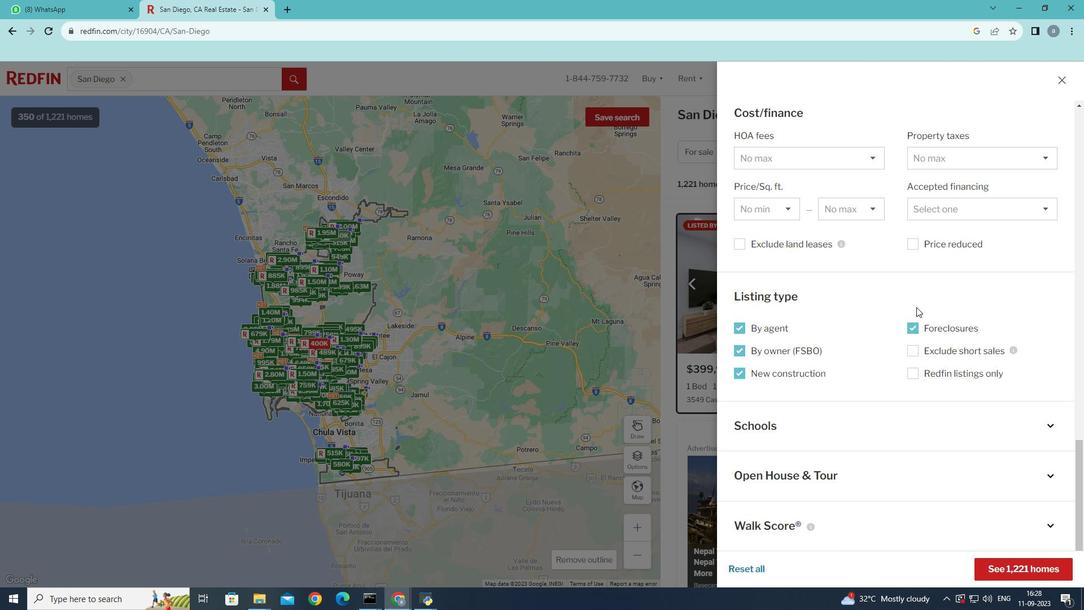 
Action: Mouse moved to (917, 307)
Screenshot: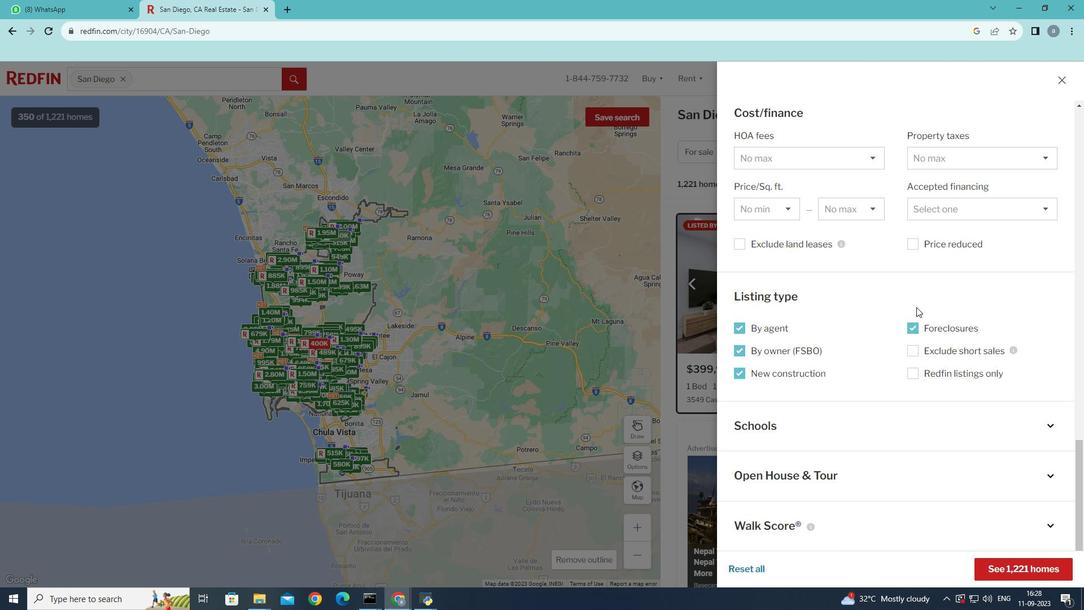 
Action: Mouse scrolled (917, 306) with delta (0, 0)
Screenshot: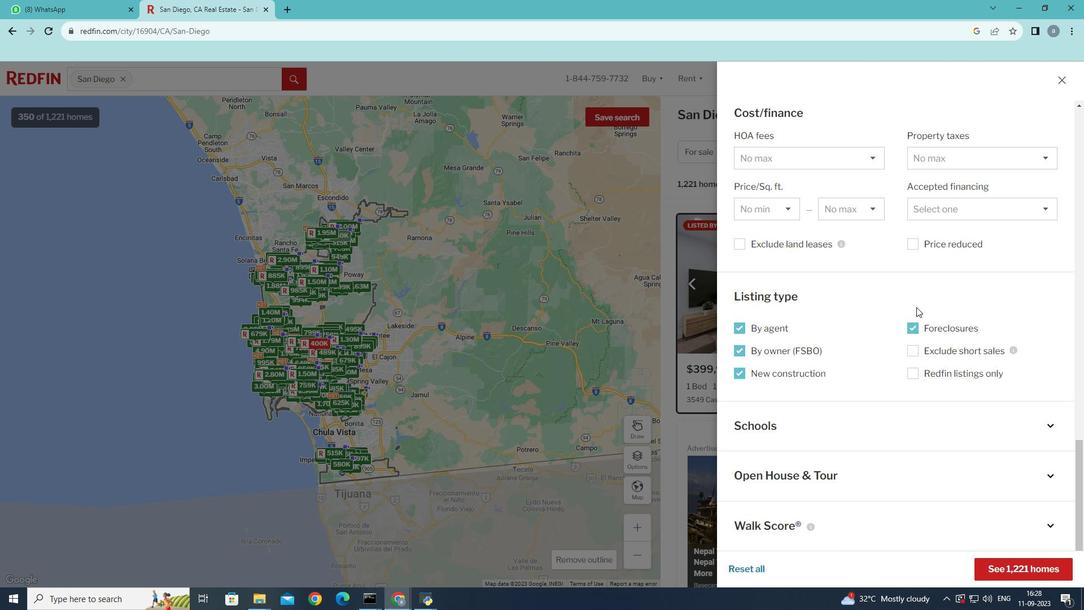 
Action: Mouse scrolled (917, 306) with delta (0, 0)
Screenshot: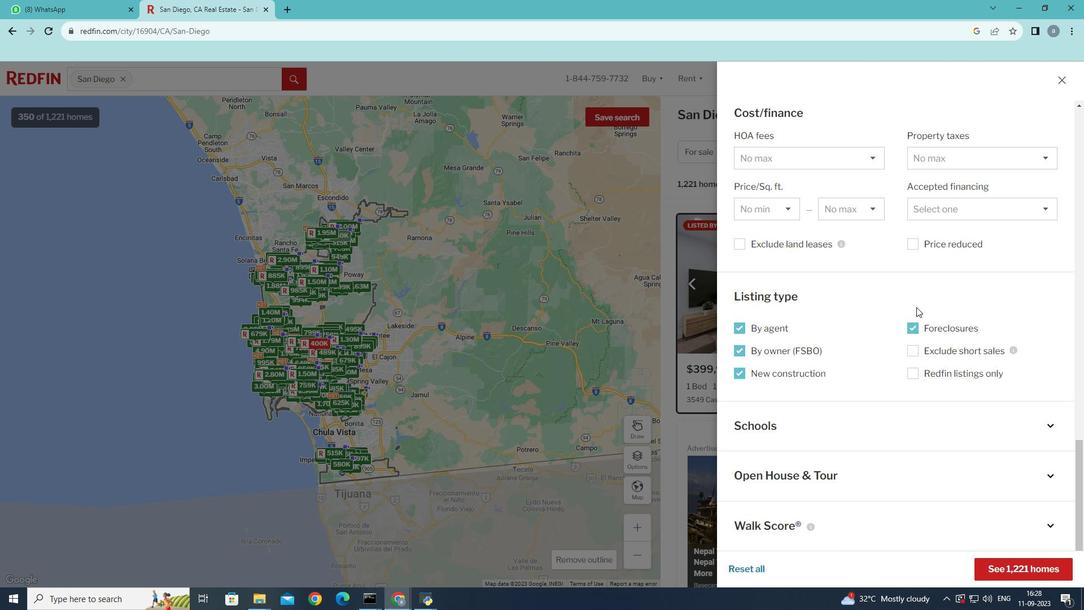 
Action: Mouse scrolled (917, 306) with delta (0, 0)
Screenshot: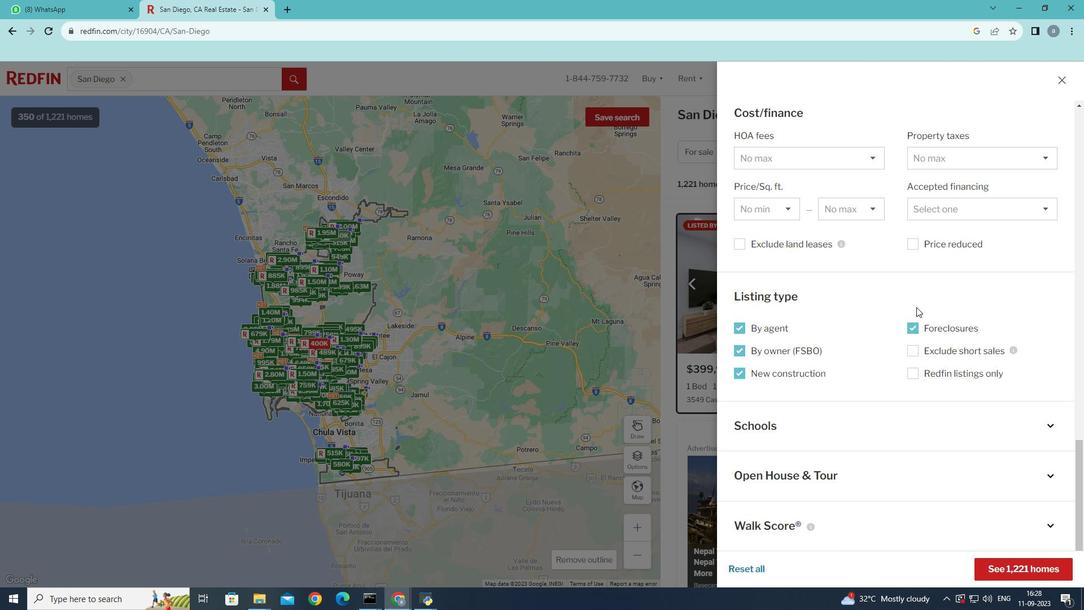 
Action: Mouse scrolled (917, 306) with delta (0, 0)
Screenshot: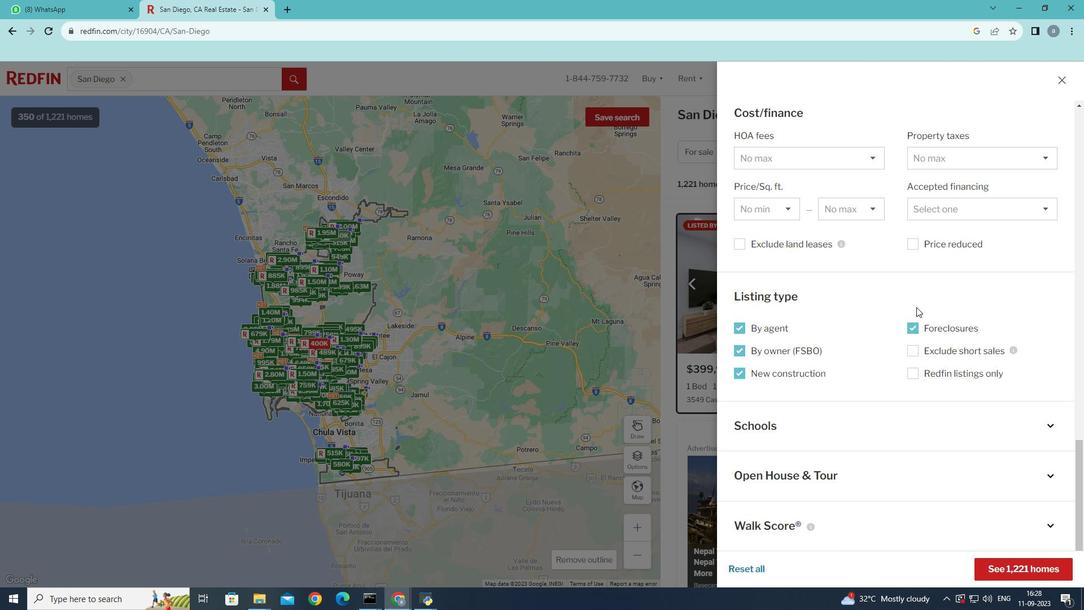 
Action: Mouse moved to (743, 568)
Screenshot: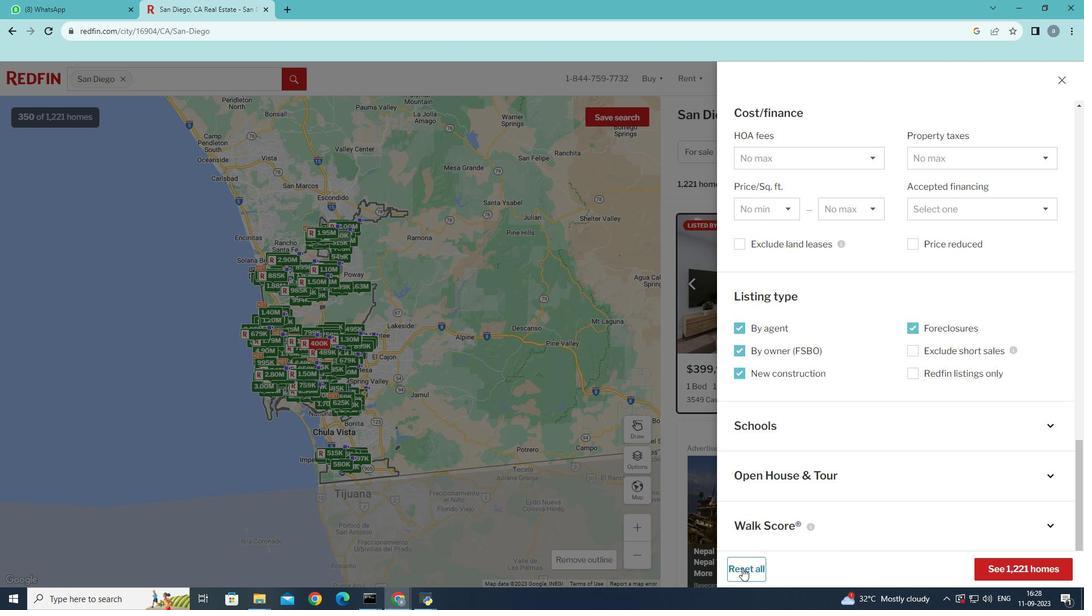 
Action: Mouse pressed left at (743, 568)
Screenshot: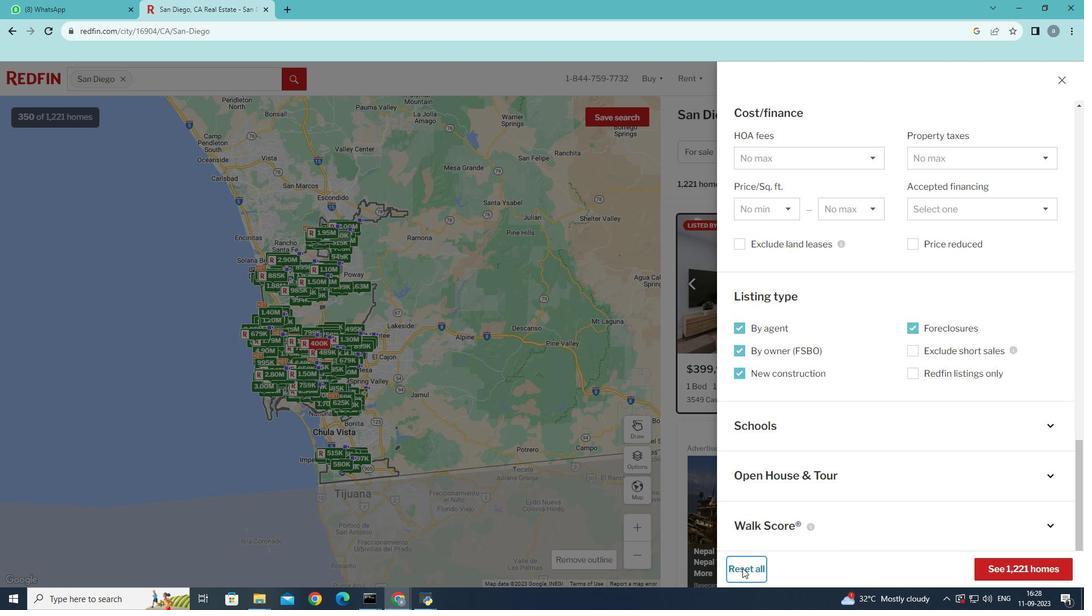 
Action: Mouse moved to (1014, 567)
Screenshot: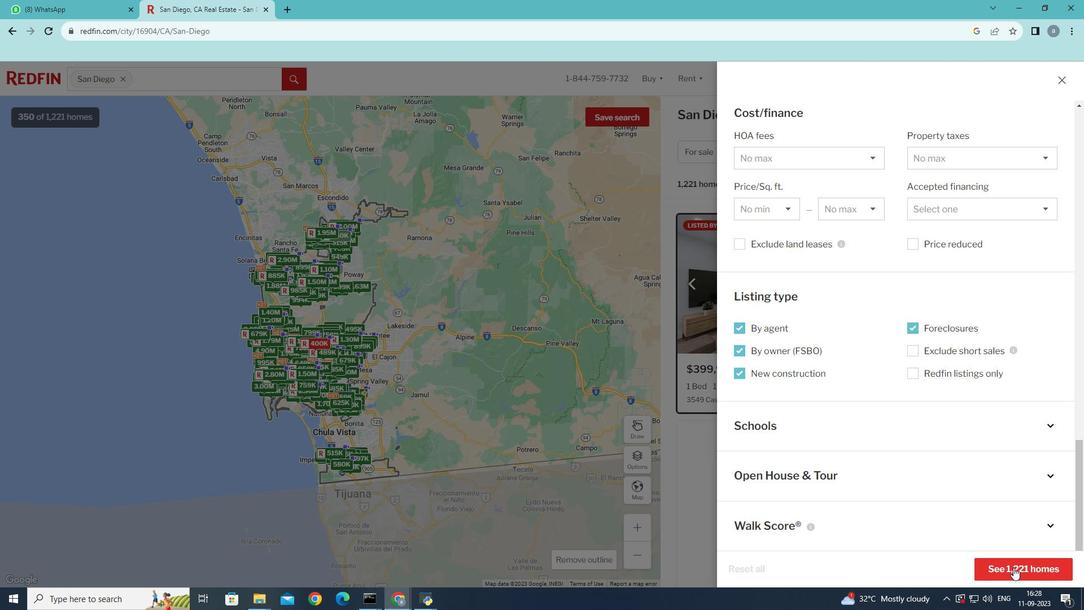 
Action: Mouse pressed left at (1014, 567)
Screenshot: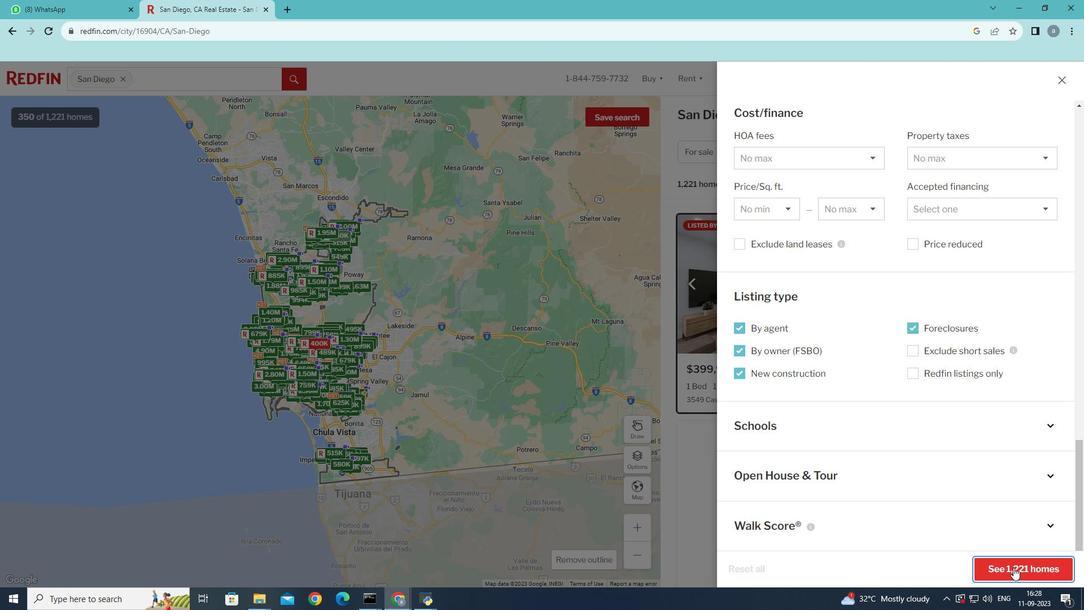 
Action: Mouse moved to (1014, 567)
Screenshot: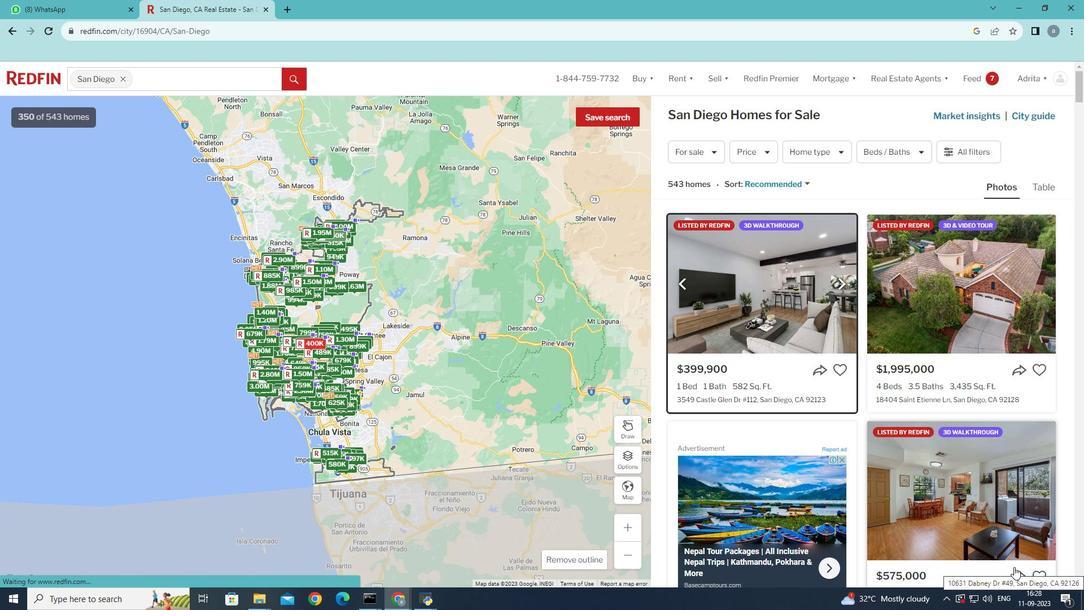 
